 Task: Save favorite listings for penthouse condos in Miami, Florida, with a private rooftop terrace and city skyline views, and create a shortlist of luxury properties.
Action: Mouse moved to (257, 169)
Screenshot: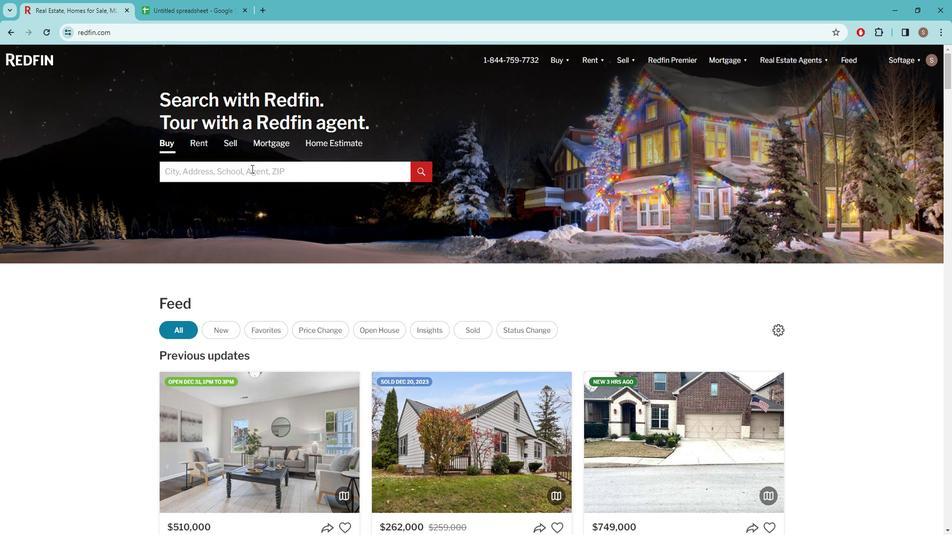 
Action: Mouse pressed left at (257, 169)
Screenshot: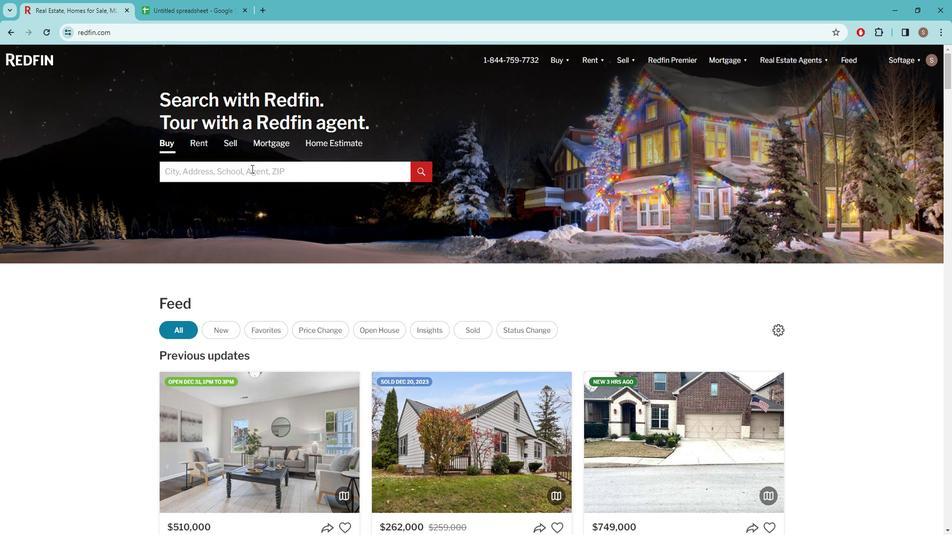
Action: Key pressed m<Key.caps_lock>IAMI
Screenshot: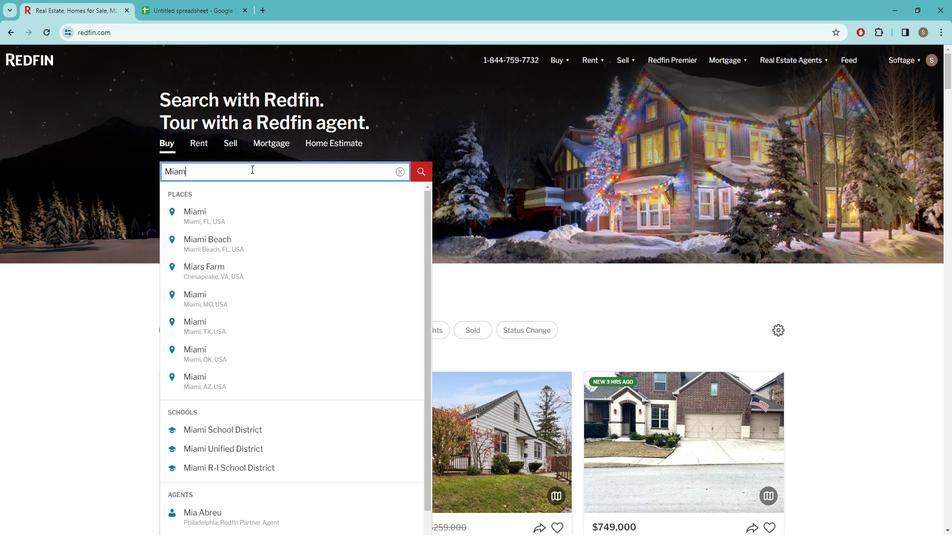 
Action: Mouse moved to (238, 209)
Screenshot: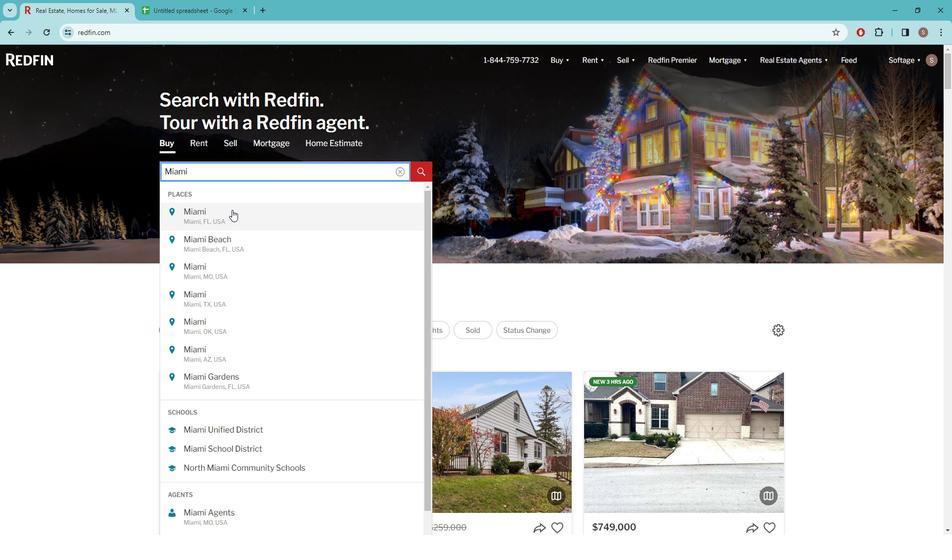 
Action: Mouse pressed left at (238, 209)
Screenshot: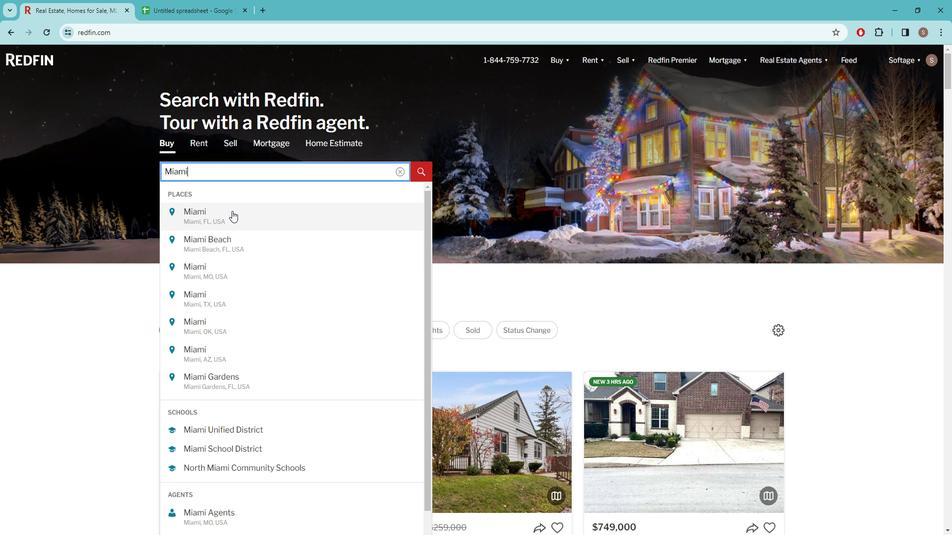 
Action: Mouse moved to (834, 126)
Screenshot: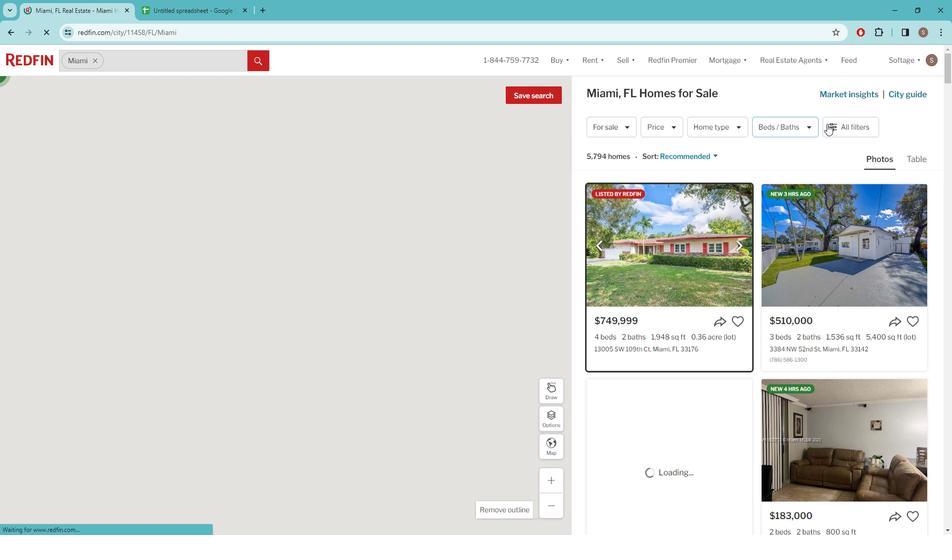 
Action: Mouse pressed left at (834, 126)
Screenshot: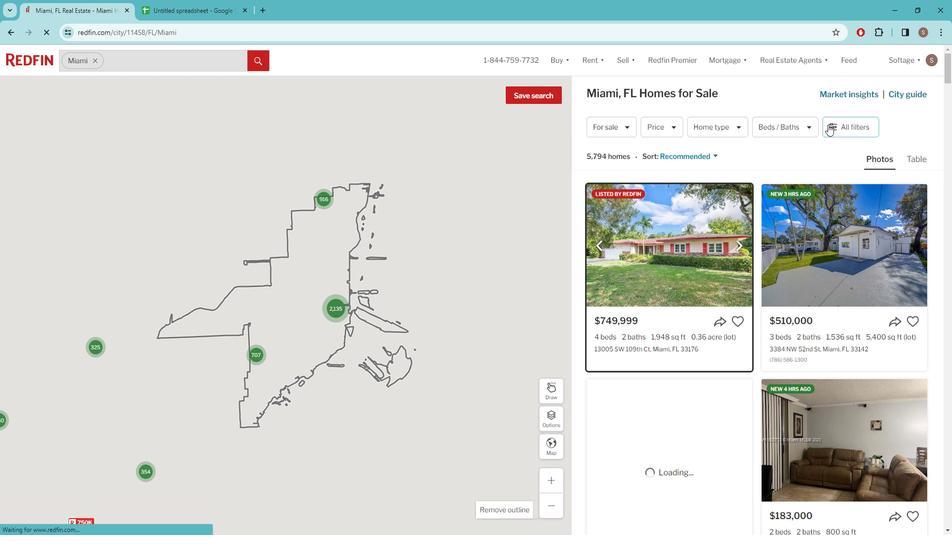 
Action: Mouse moved to (835, 126)
Screenshot: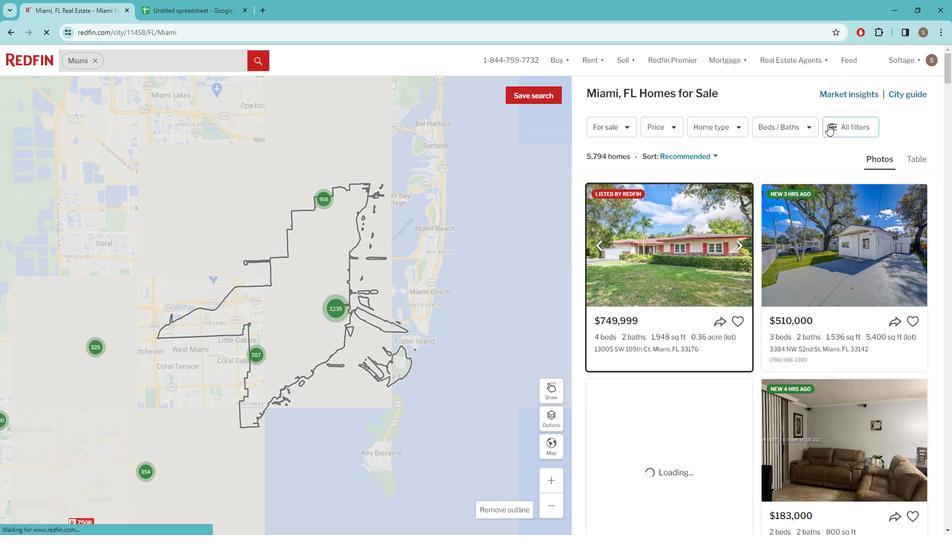 
Action: Mouse pressed left at (835, 126)
Screenshot: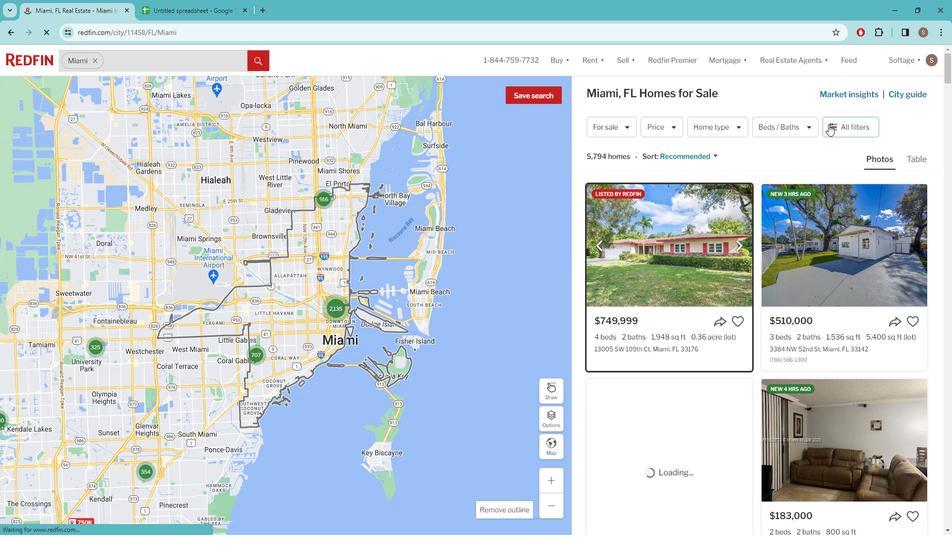 
Action: Mouse pressed left at (835, 126)
Screenshot: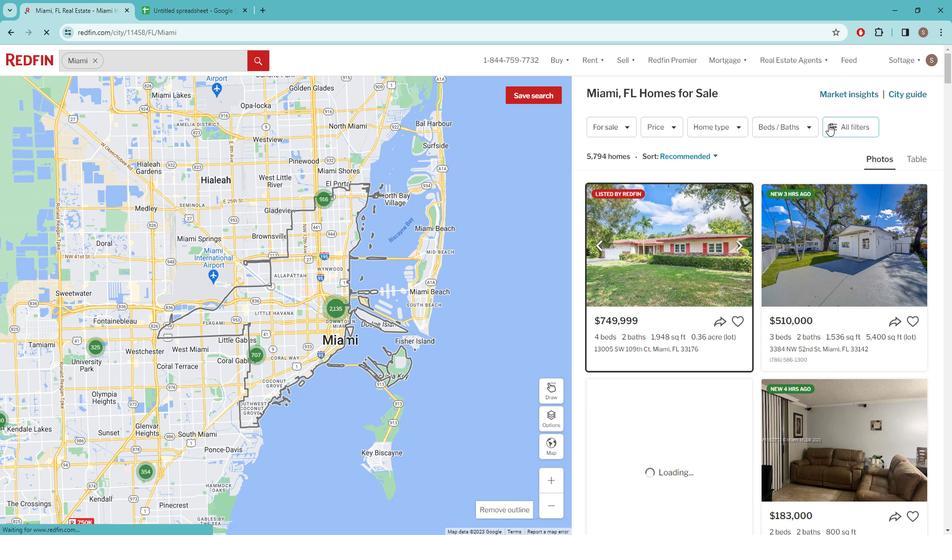 
Action: Mouse moved to (835, 126)
Screenshot: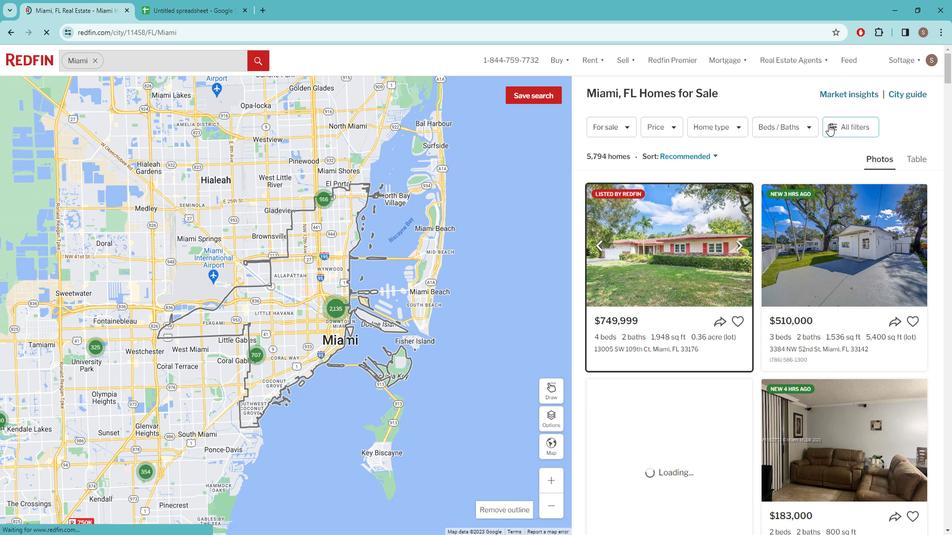 
Action: Mouse pressed left at (835, 126)
Screenshot: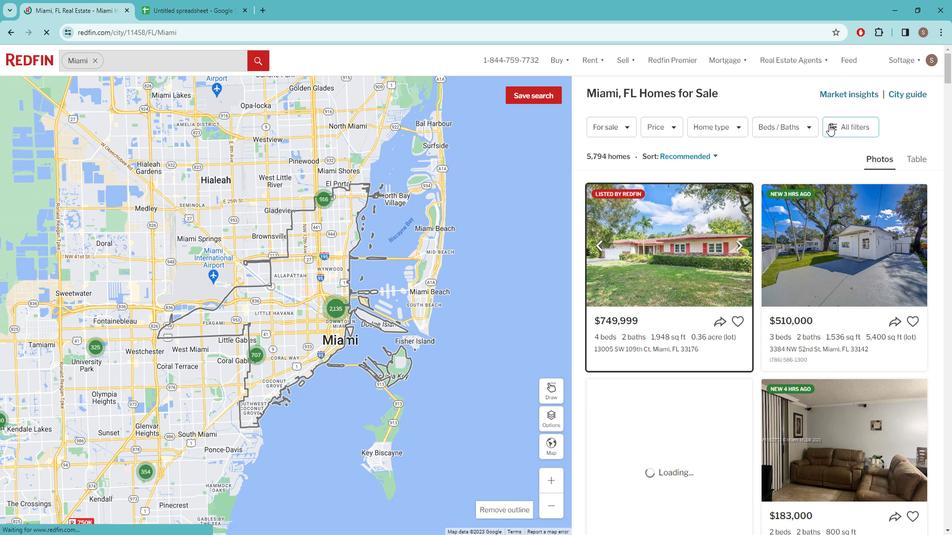 
Action: Mouse moved to (838, 127)
Screenshot: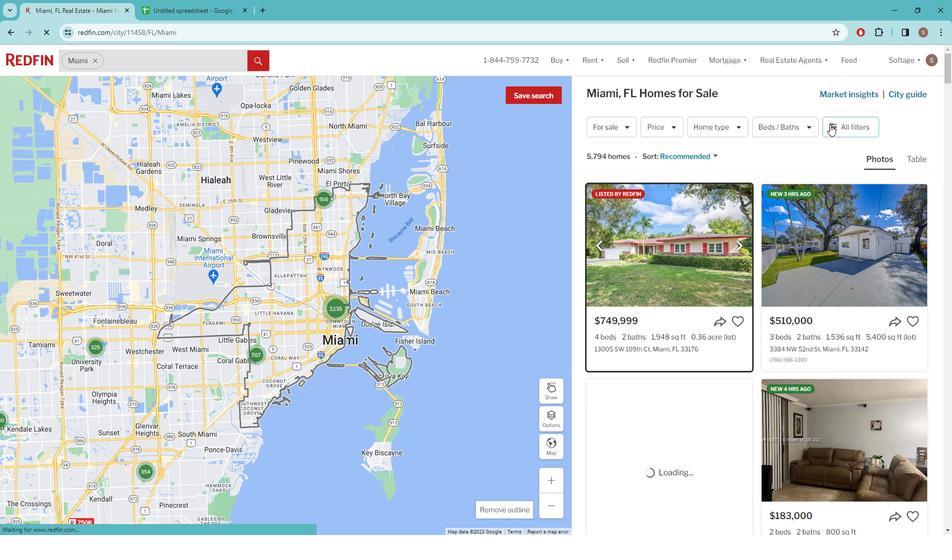 
Action: Mouse pressed left at (838, 127)
Screenshot: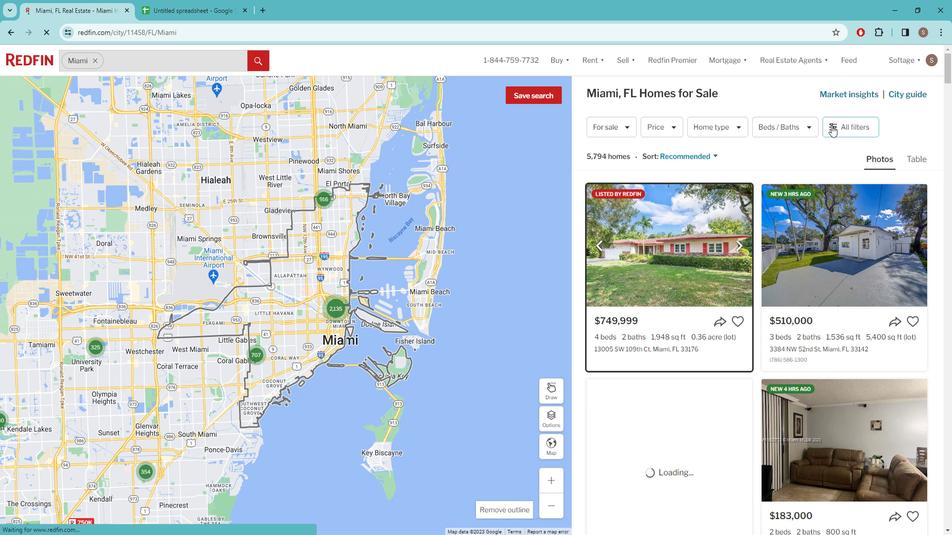 
Action: Mouse moved to (844, 123)
Screenshot: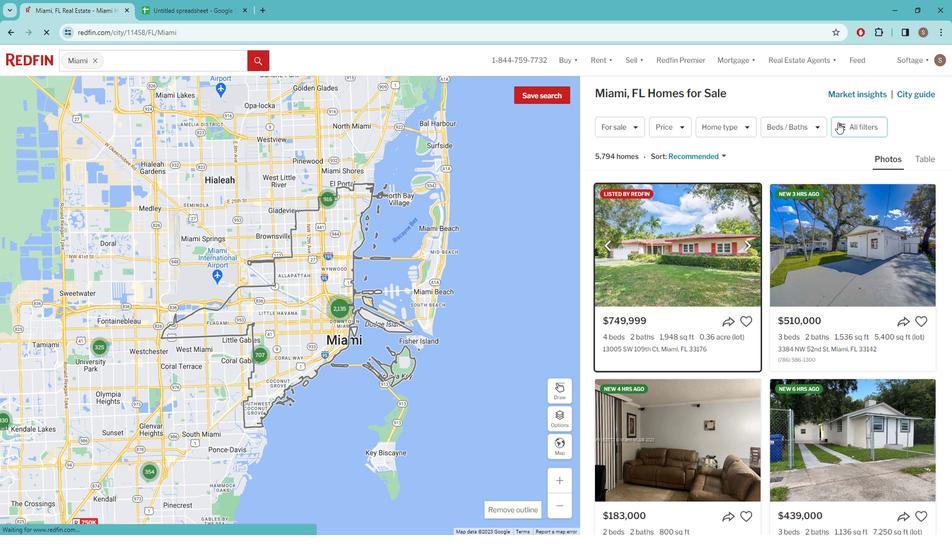
Action: Mouse pressed left at (844, 123)
Screenshot: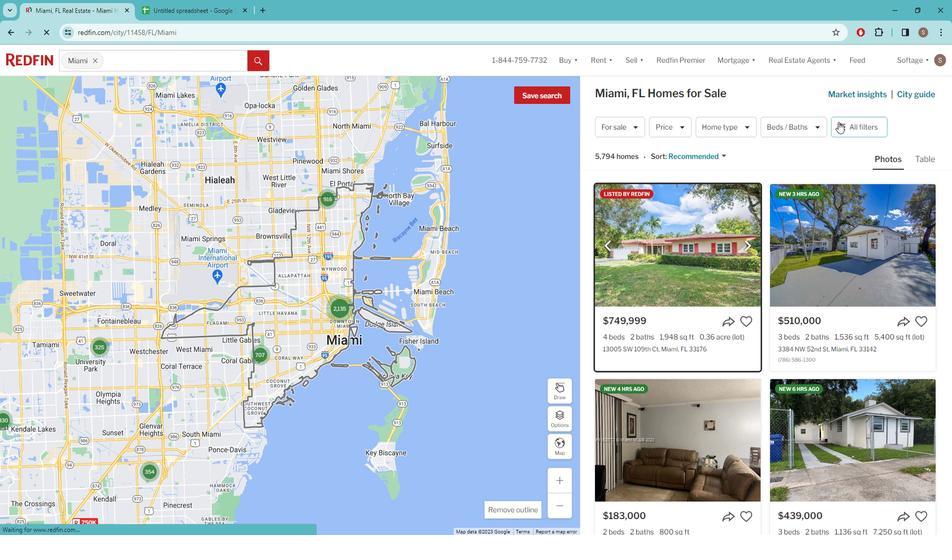 
Action: Mouse moved to (845, 123)
Screenshot: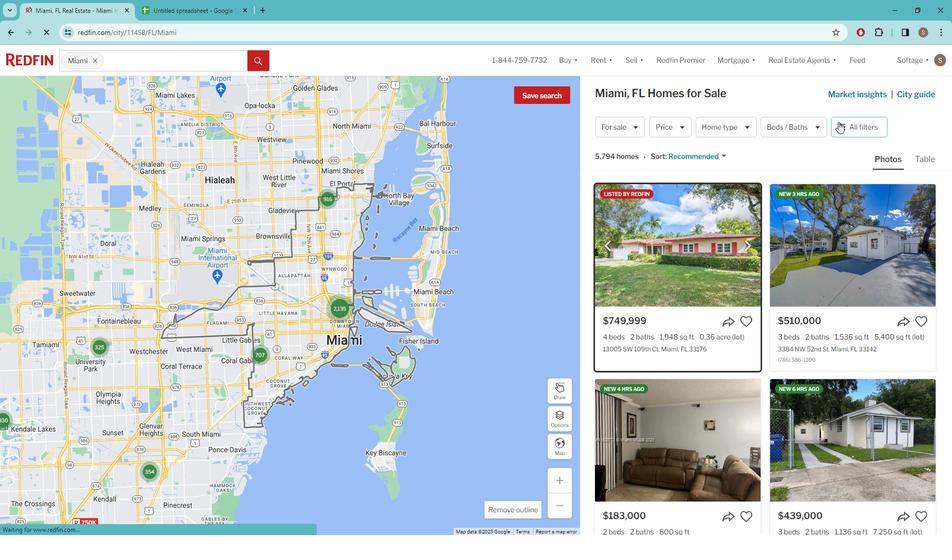 
Action: Mouse pressed left at (845, 123)
Screenshot: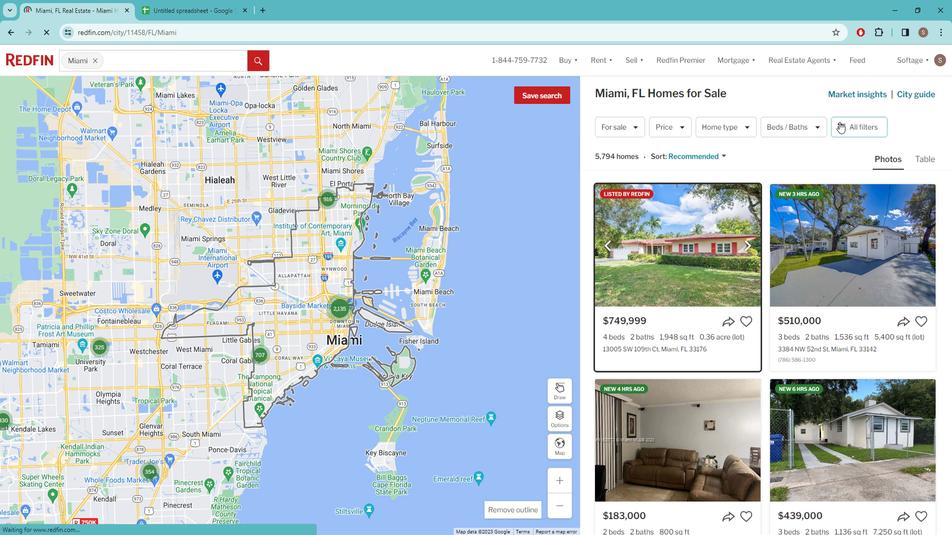 
Action: Mouse moved to (806, 171)
Screenshot: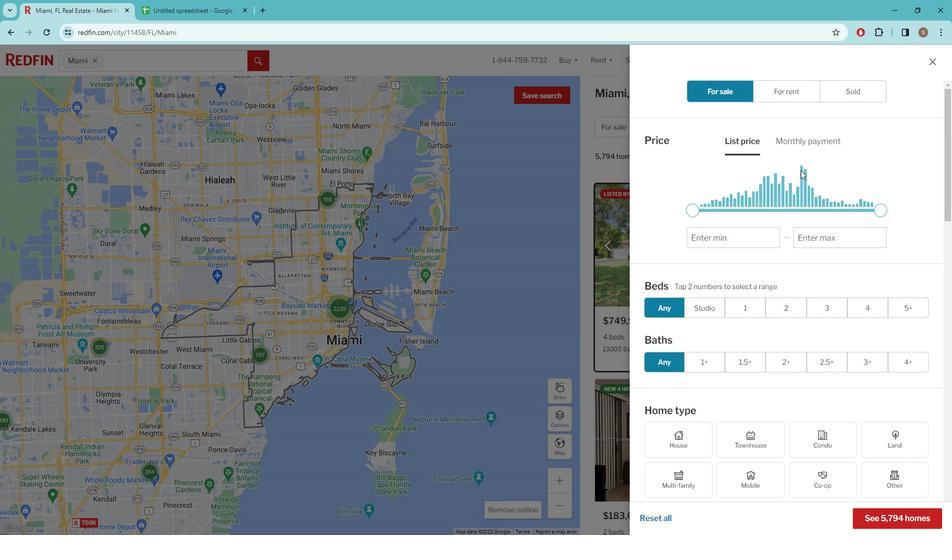 
Action: Mouse scrolled (806, 170) with delta (0, 0)
Screenshot: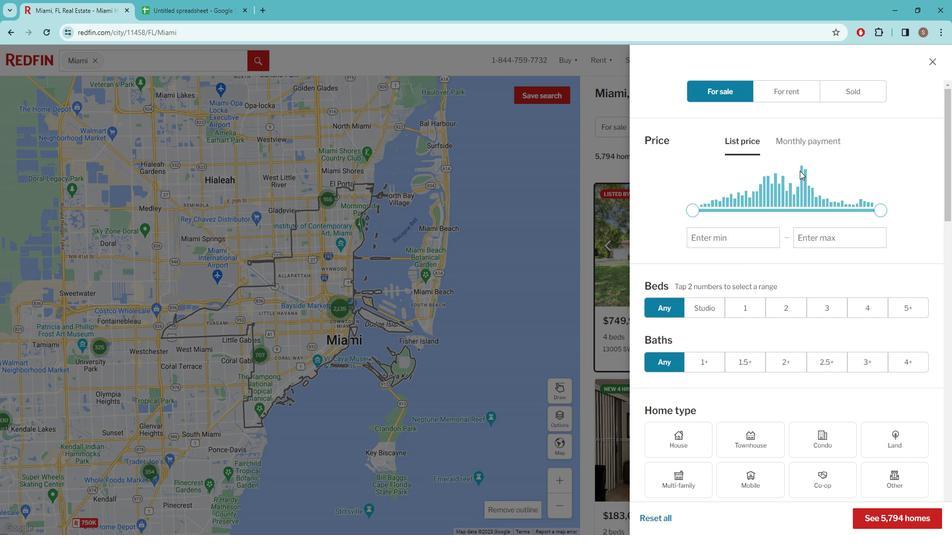 
Action: Mouse moved to (807, 196)
Screenshot: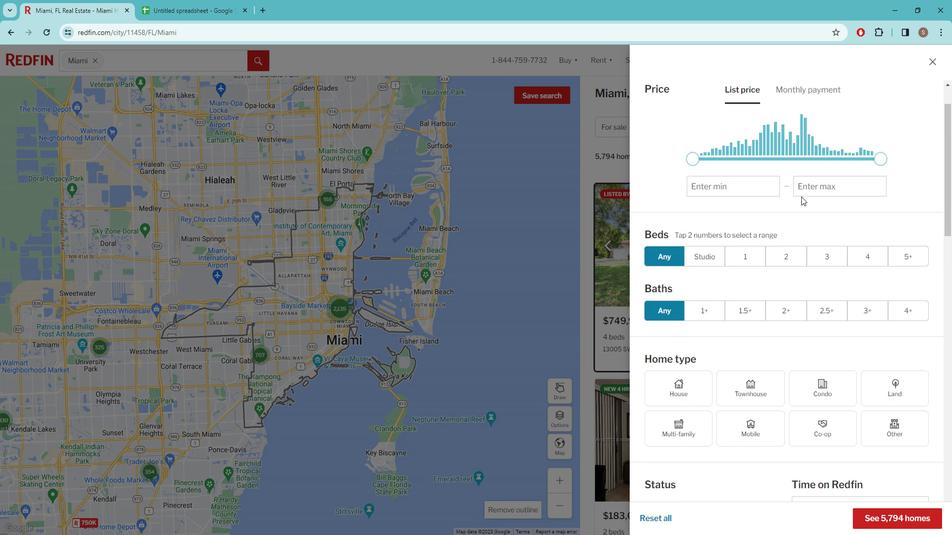 
Action: Mouse scrolled (807, 195) with delta (0, 0)
Screenshot: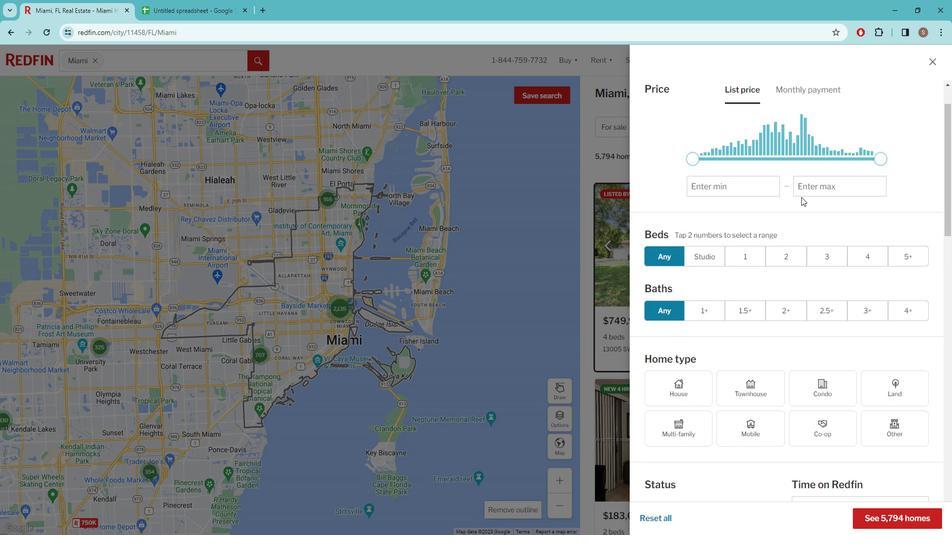 
Action: Mouse moved to (893, 360)
Screenshot: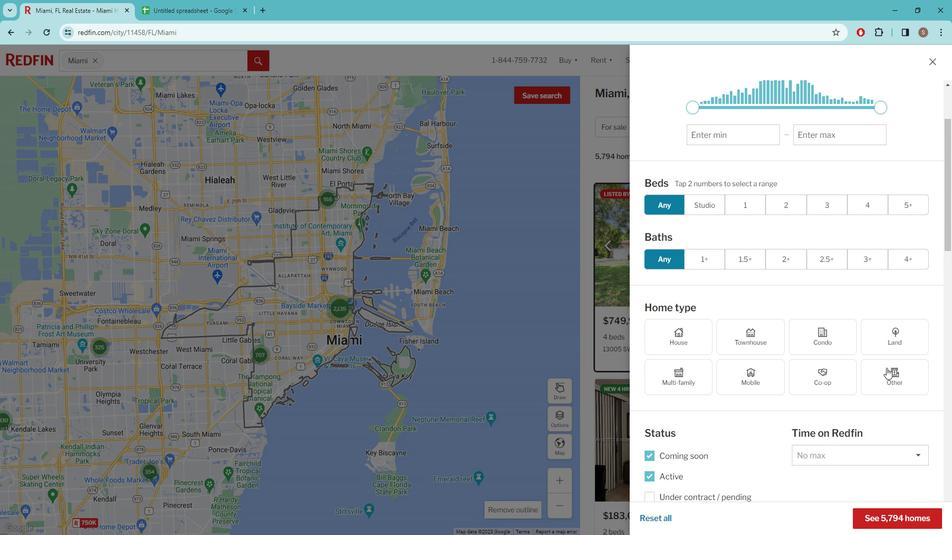 
Action: Mouse pressed left at (893, 360)
Screenshot: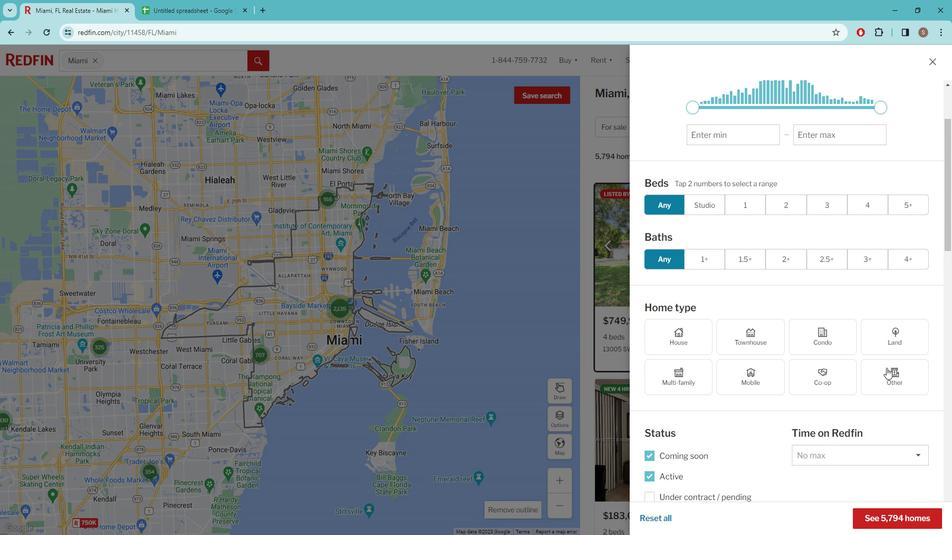 
Action: Mouse moved to (877, 350)
Screenshot: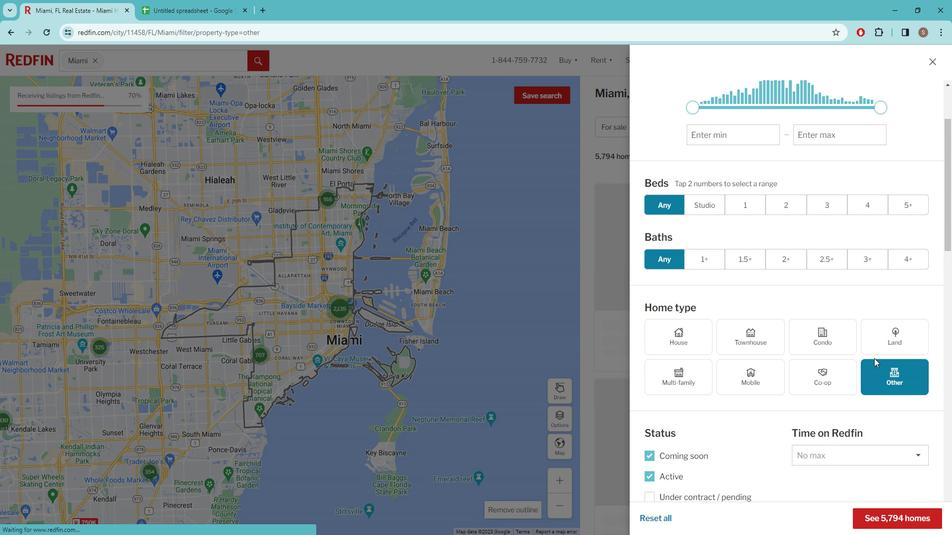 
Action: Mouse scrolled (877, 349) with delta (0, 0)
Screenshot: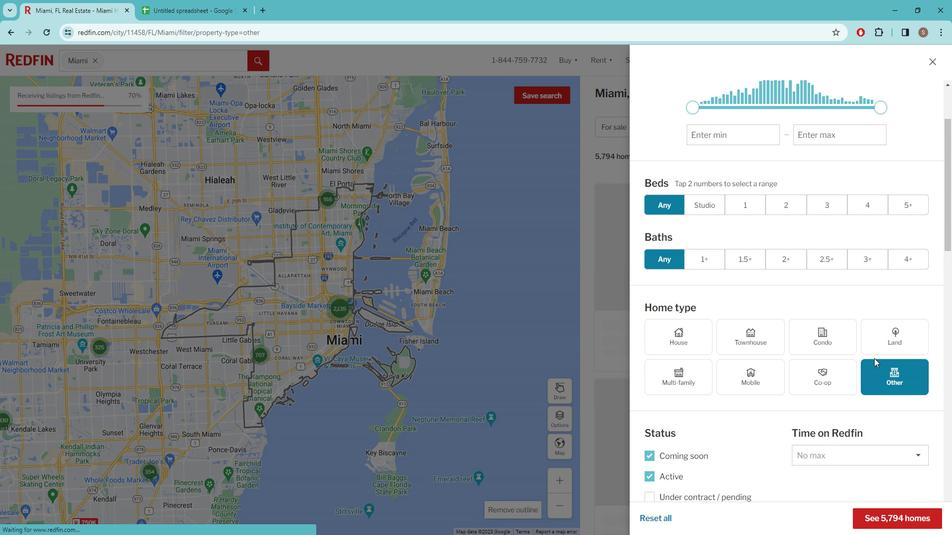
Action: Mouse moved to (823, 318)
Screenshot: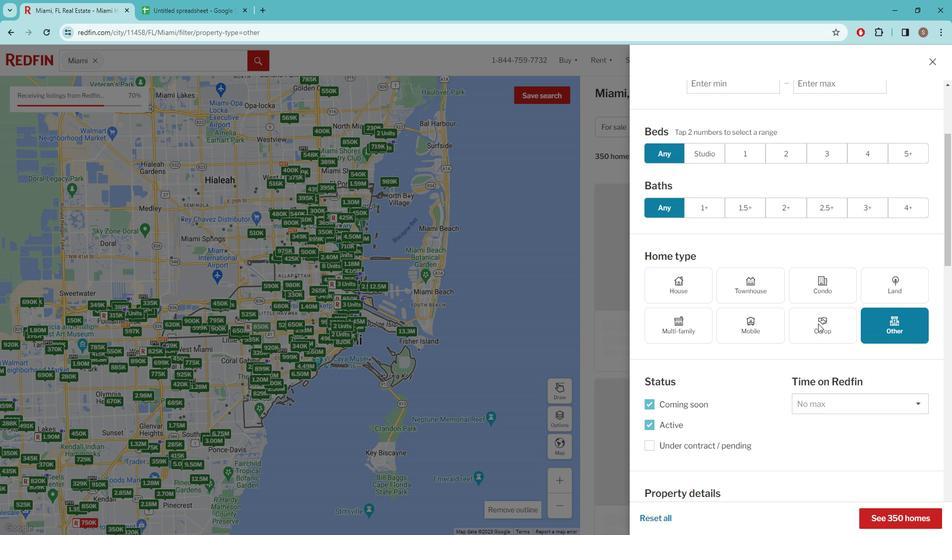 
Action: Mouse scrolled (823, 317) with delta (0, 0)
Screenshot: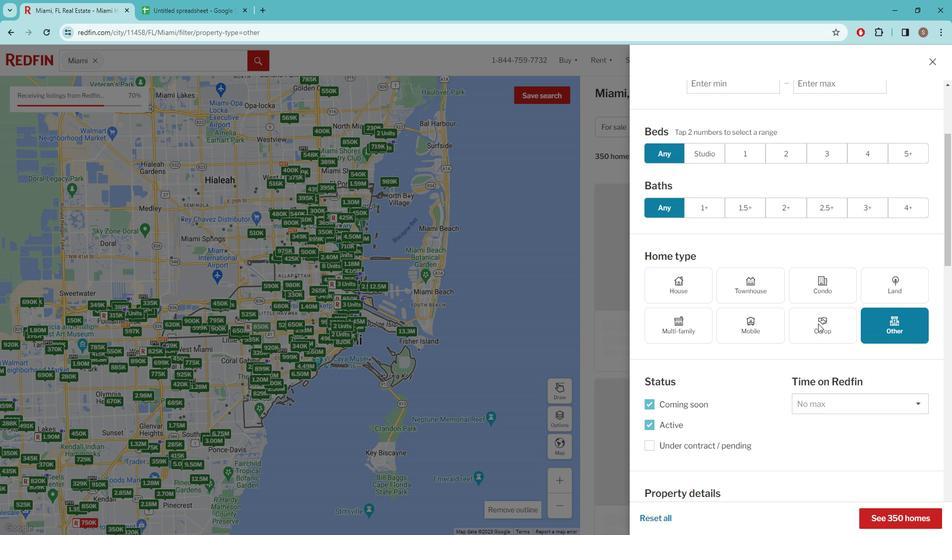 
Action: Mouse moved to (820, 318)
Screenshot: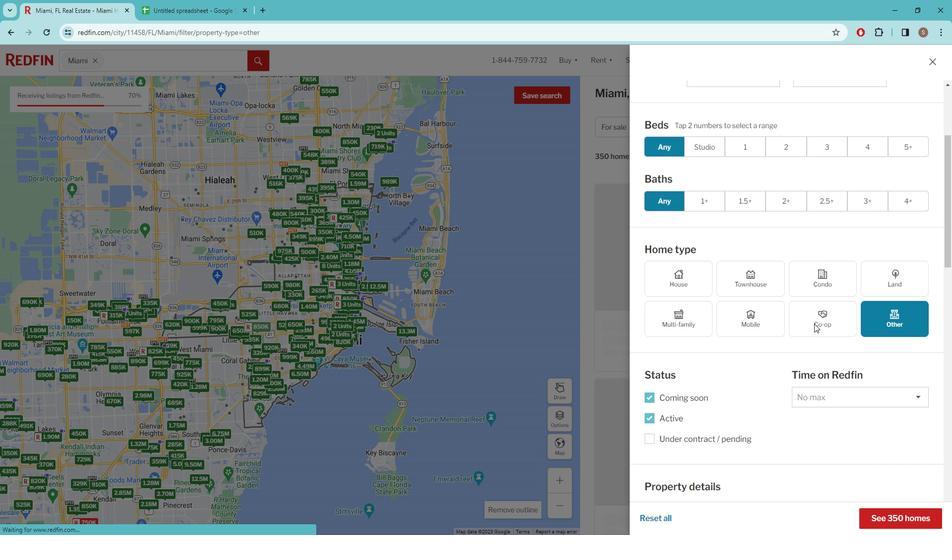 
Action: Mouse scrolled (820, 317) with delta (0, 0)
Screenshot: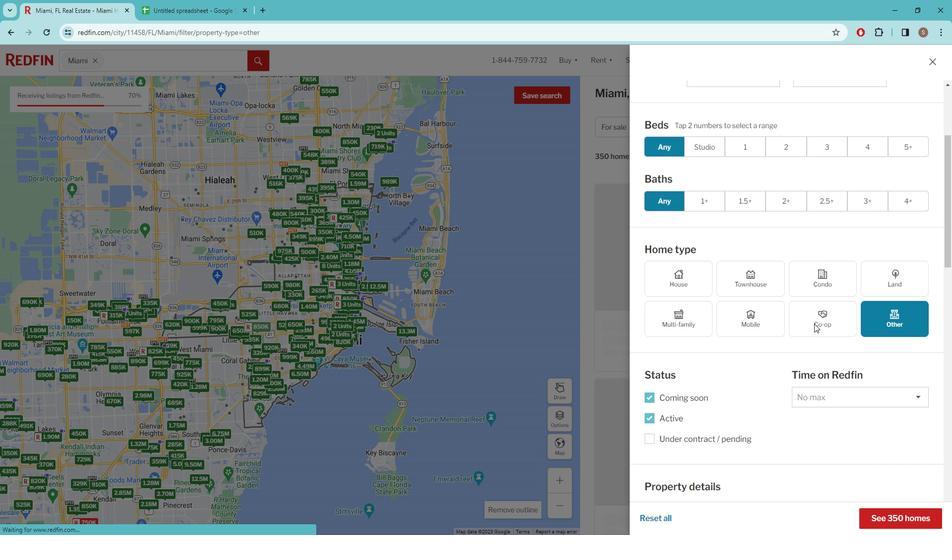 
Action: Mouse moved to (813, 331)
Screenshot: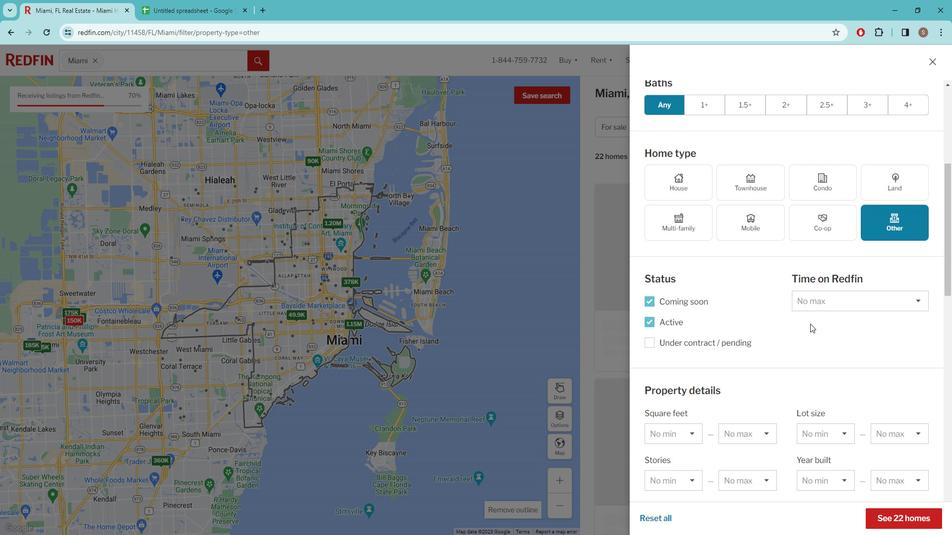 
Action: Mouse scrolled (813, 330) with delta (0, 0)
Screenshot: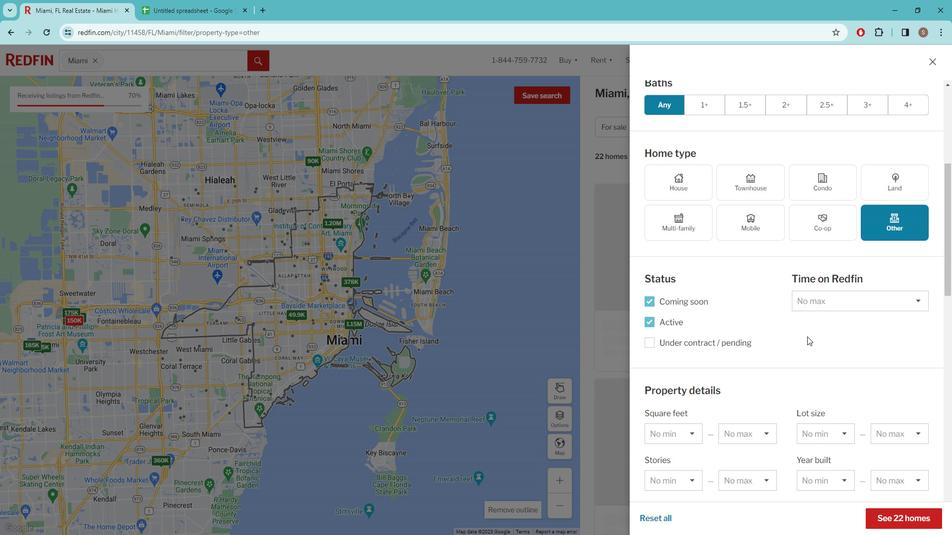 
Action: Mouse scrolled (813, 330) with delta (0, 0)
Screenshot: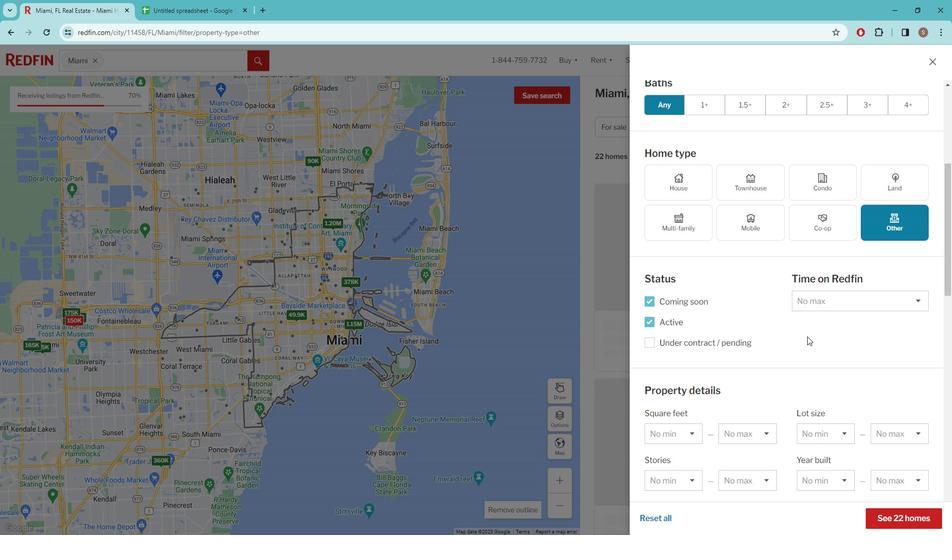 
Action: Mouse moved to (808, 332)
Screenshot: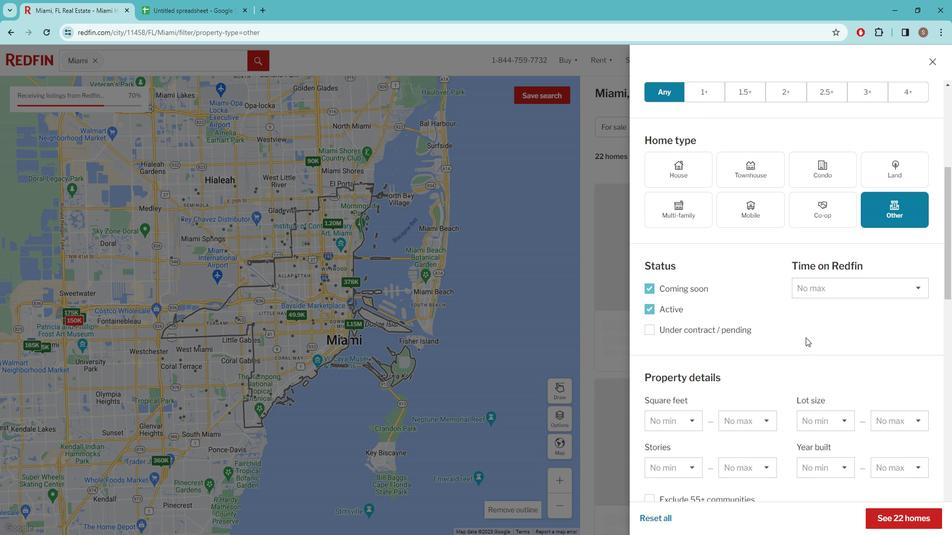 
Action: Mouse scrolled (808, 332) with delta (0, 0)
Screenshot: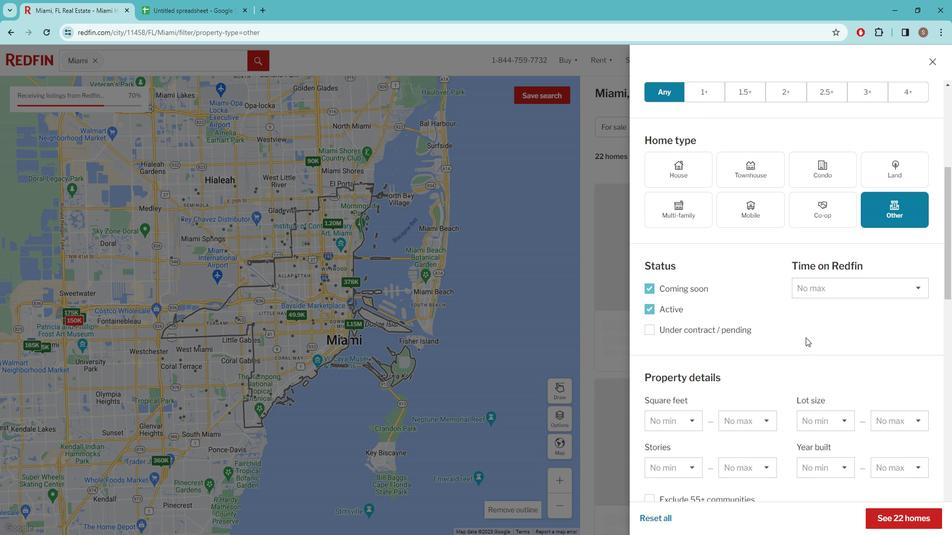 
Action: Mouse moved to (704, 378)
Screenshot: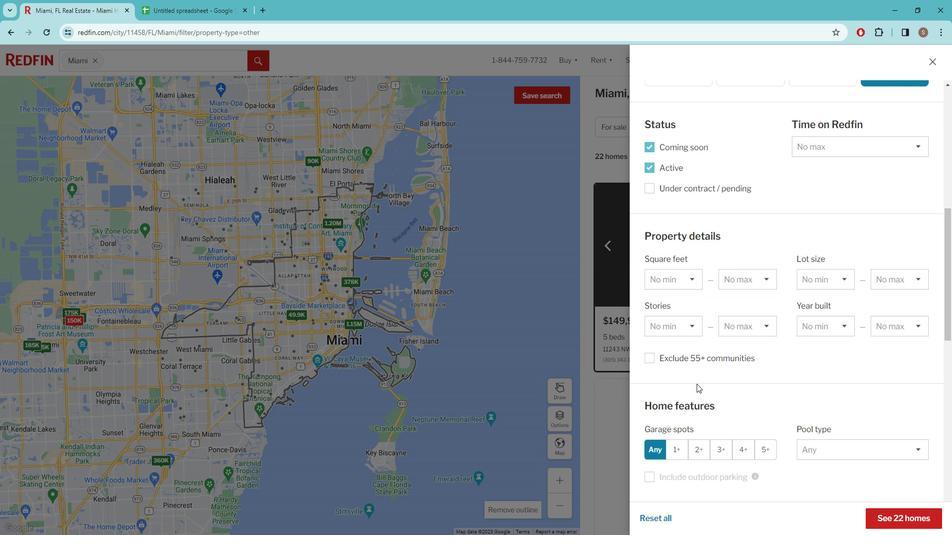 
Action: Mouse scrolled (704, 377) with delta (0, 0)
Screenshot: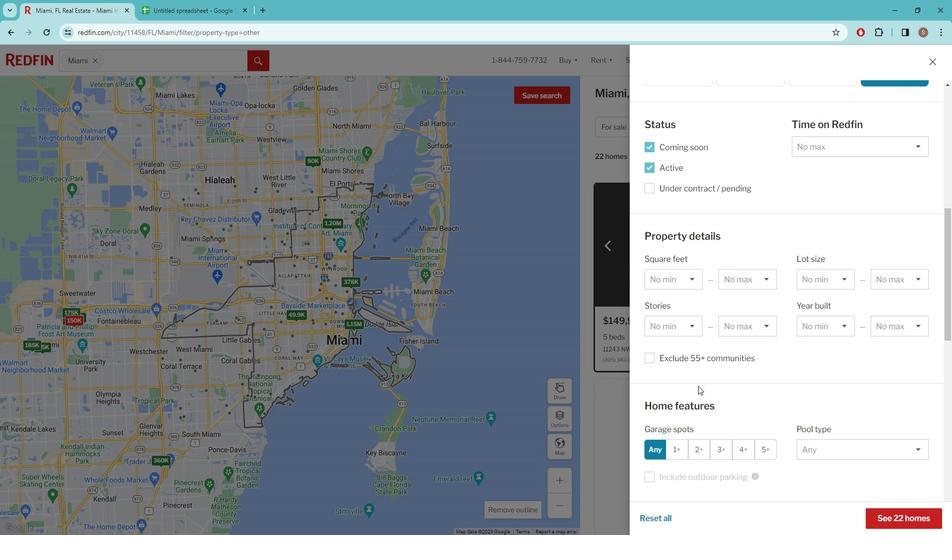 
Action: Mouse scrolled (704, 377) with delta (0, 0)
Screenshot: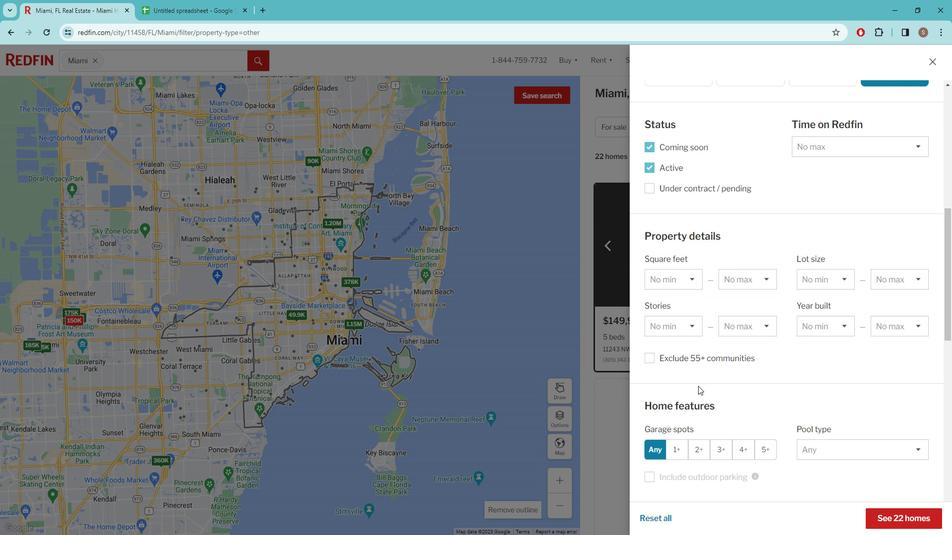 
Action: Mouse moved to (710, 377)
Screenshot: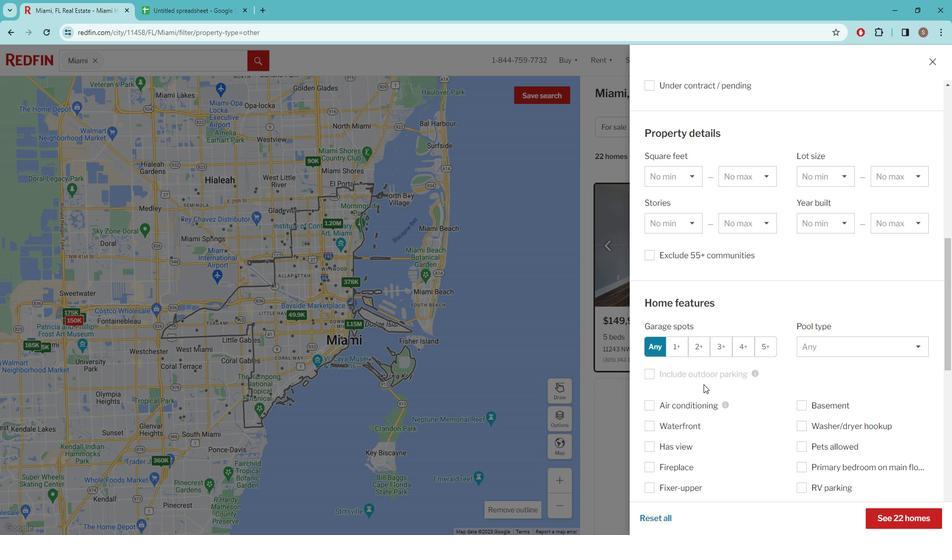 
Action: Mouse scrolled (710, 376) with delta (0, 0)
Screenshot: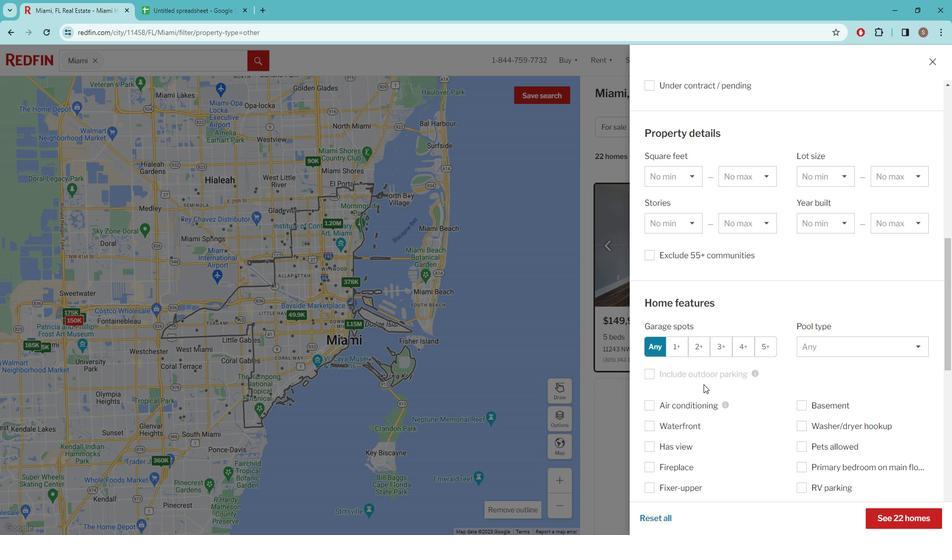 
Action: Mouse scrolled (710, 376) with delta (0, 0)
Screenshot: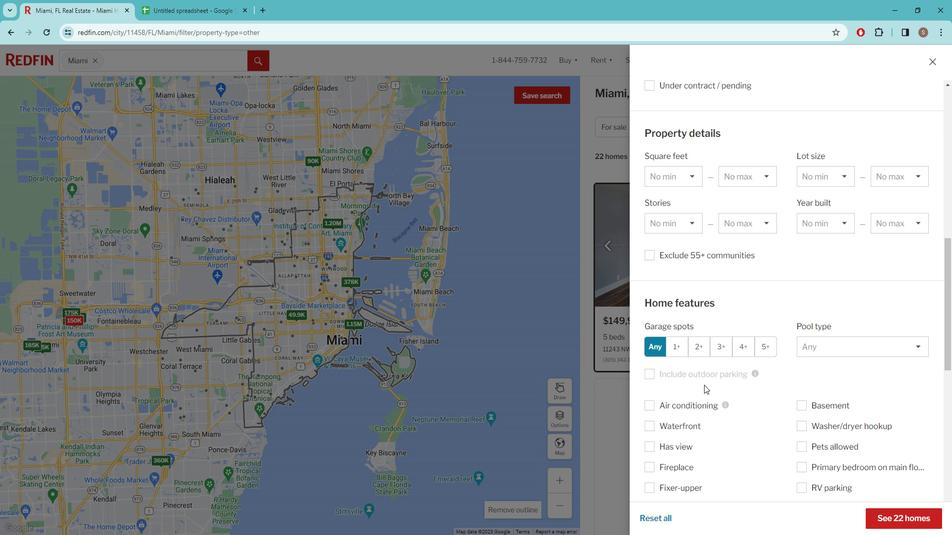 
Action: Mouse moved to (710, 377)
Screenshot: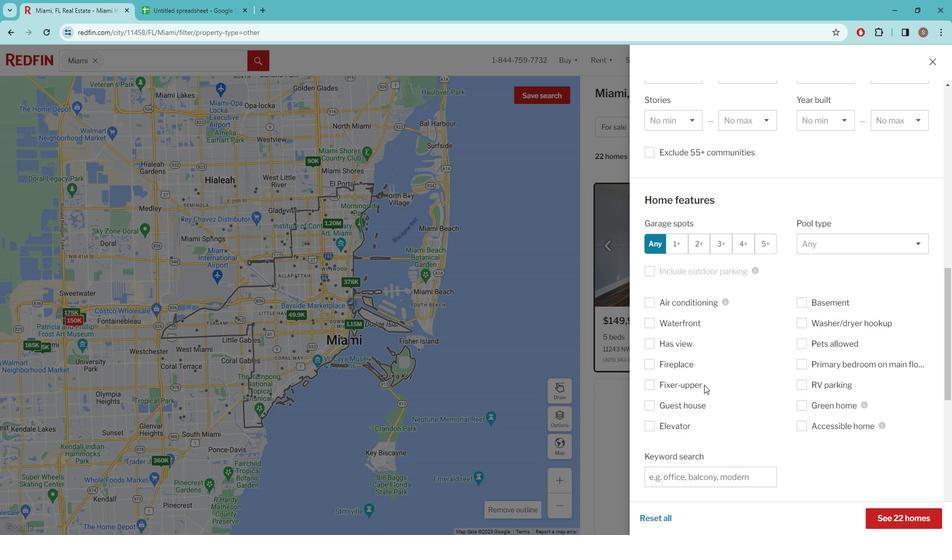 
Action: Mouse scrolled (710, 377) with delta (0, 0)
Screenshot: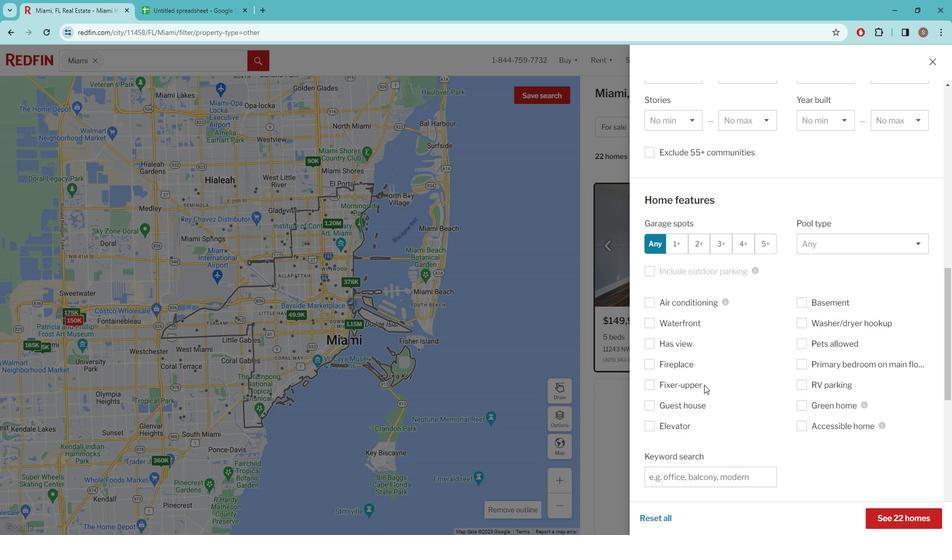 
Action: Mouse scrolled (710, 377) with delta (0, 0)
Screenshot: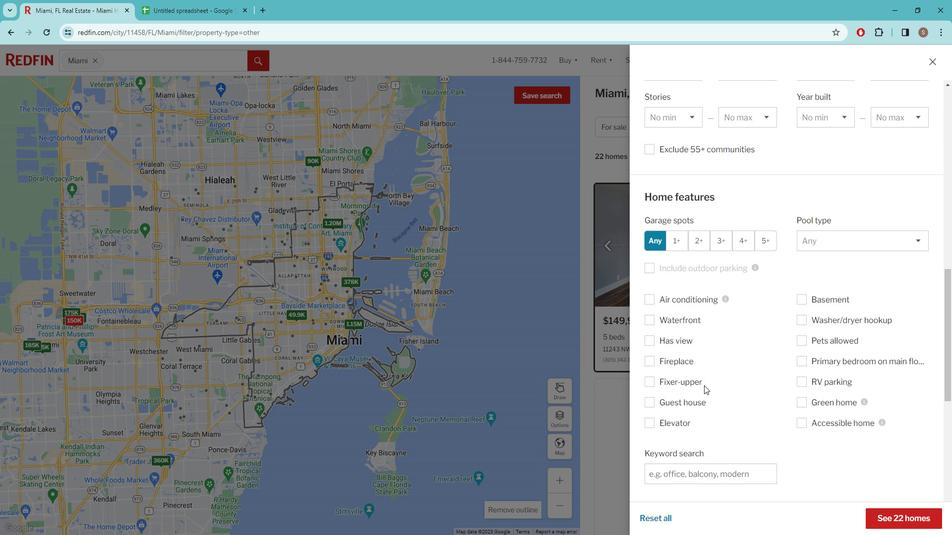 
Action: Mouse moved to (697, 367)
Screenshot: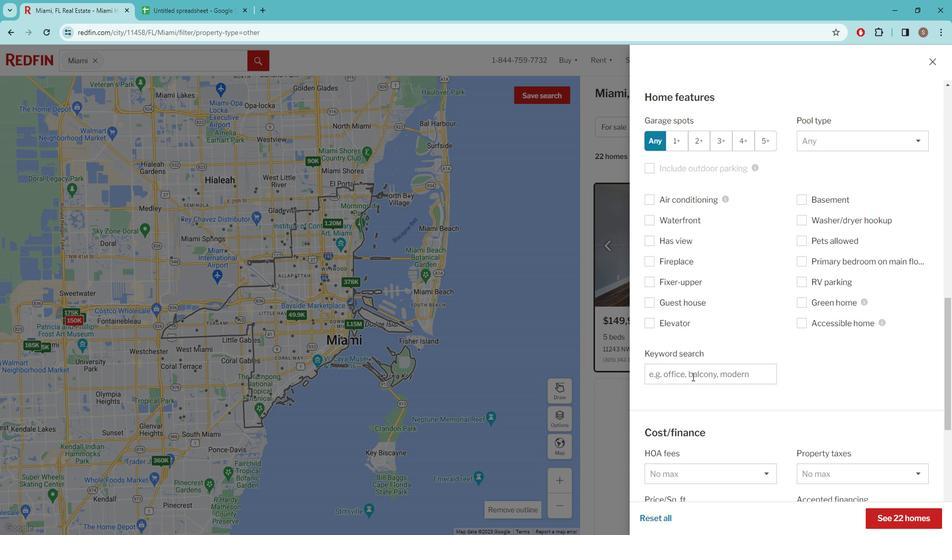 
Action: Mouse pressed left at (697, 367)
Screenshot: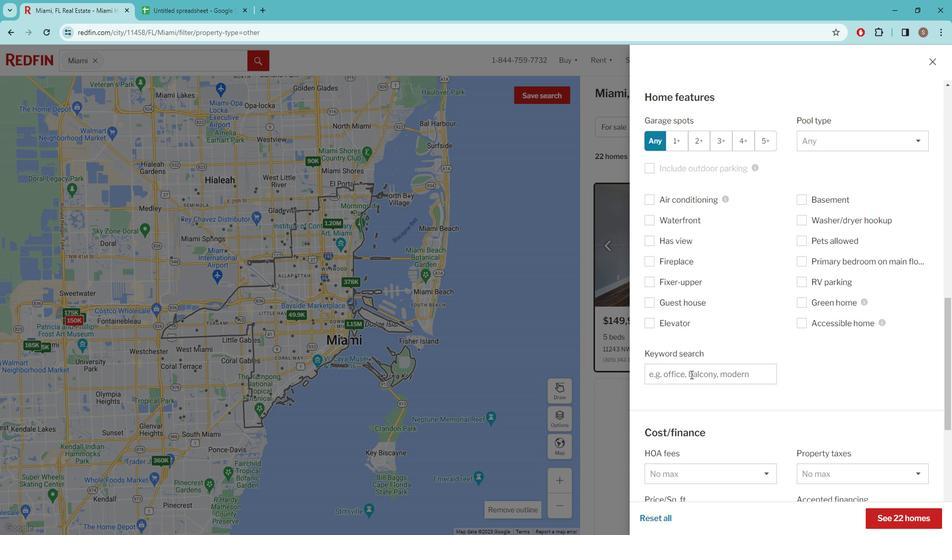 
Action: Mouse moved to (701, 366)
Screenshot: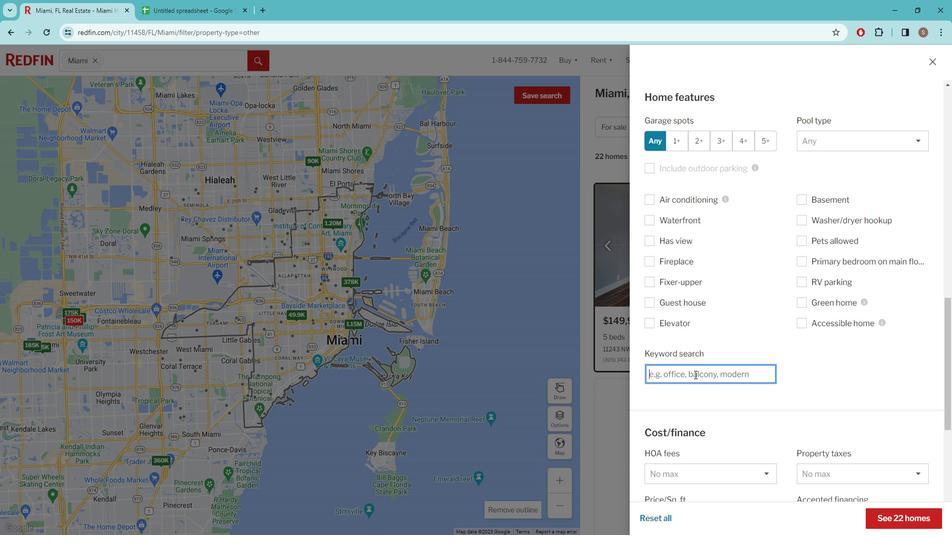 
Action: Key pressed PRIVATE<Key.space>ROOFTOP<Key.space>TERRACE<Key.space>AND<Key.space>CITY<Key.space>SKYLINE<Key.space>VIEWS
Screenshot: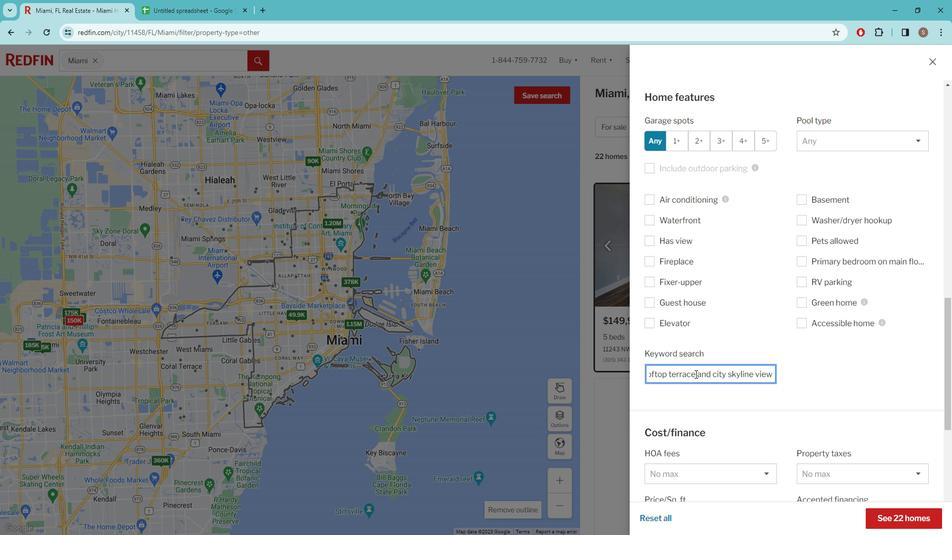 
Action: Mouse scrolled (701, 366) with delta (0, 0)
Screenshot: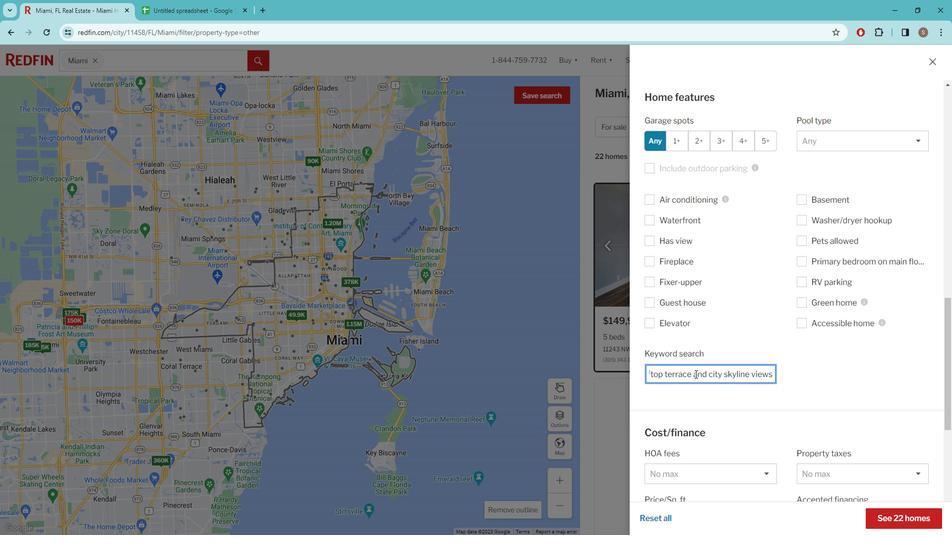 
Action: Mouse scrolled (701, 366) with delta (0, 0)
Screenshot: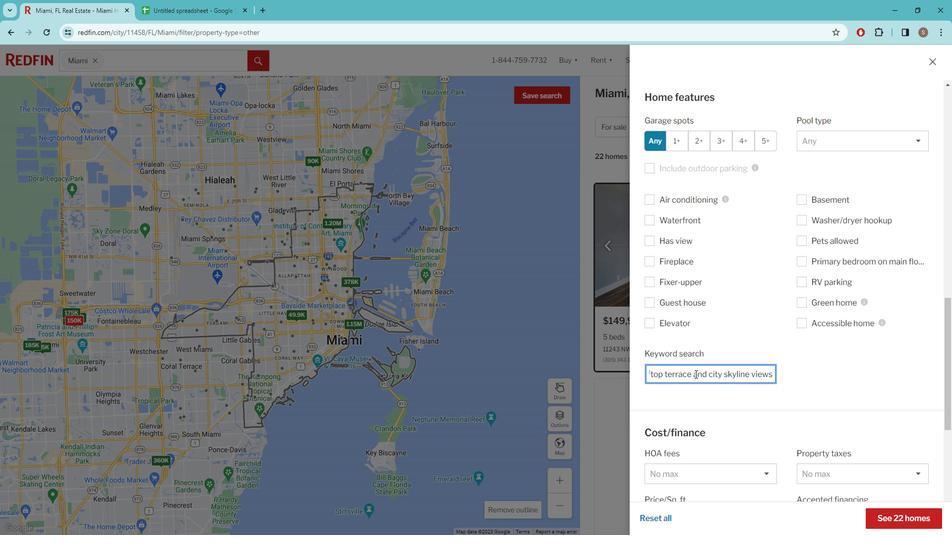 
Action: Mouse scrolled (701, 366) with delta (0, 0)
Screenshot: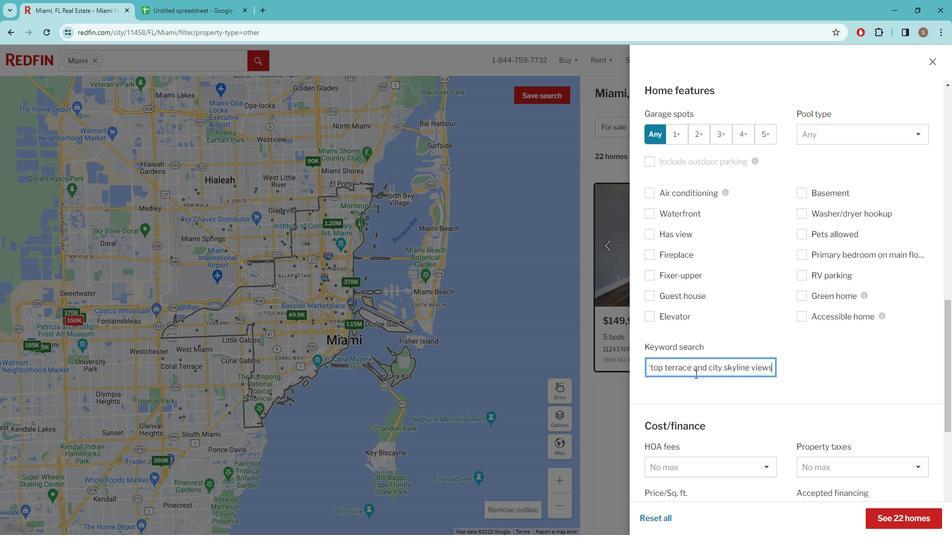 
Action: Mouse scrolled (701, 366) with delta (0, 0)
Screenshot: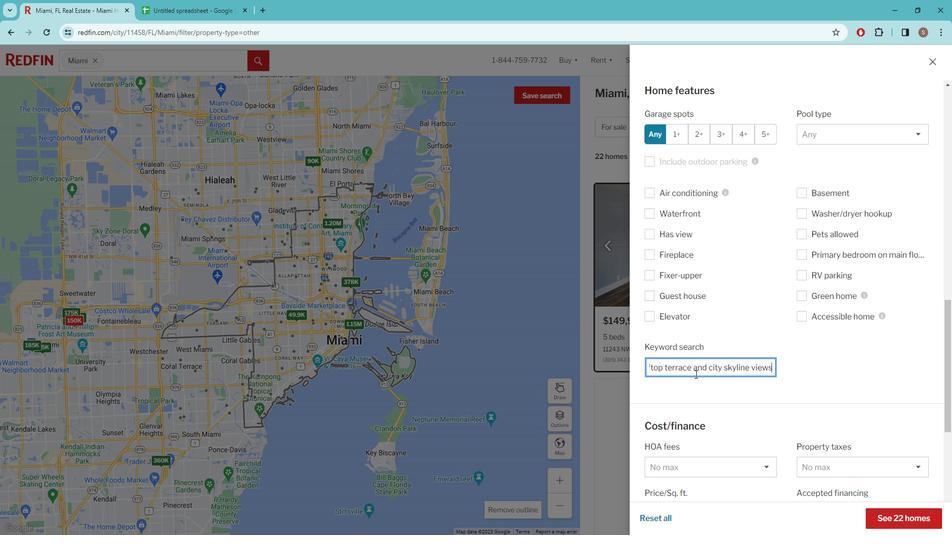 
Action: Mouse scrolled (701, 366) with delta (0, 0)
Screenshot: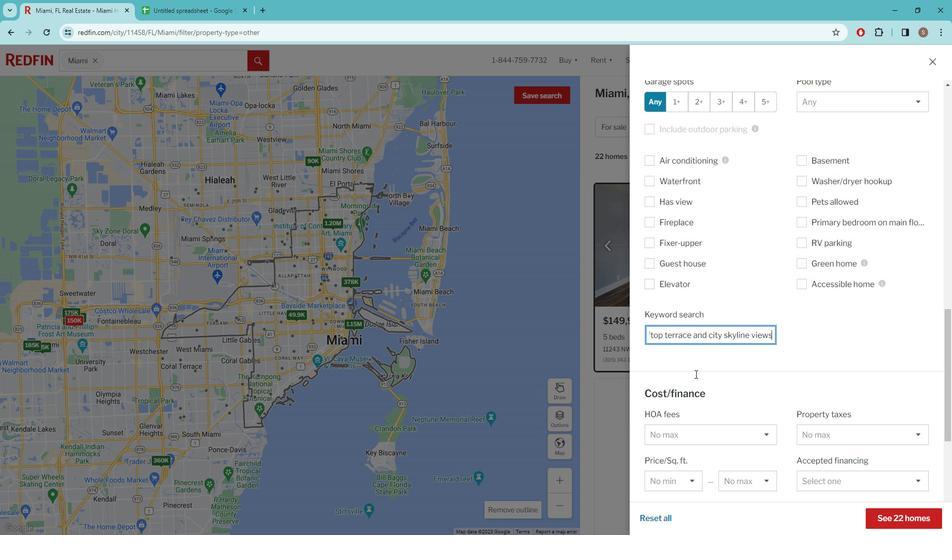 
Action: Mouse moved to (703, 366)
Screenshot: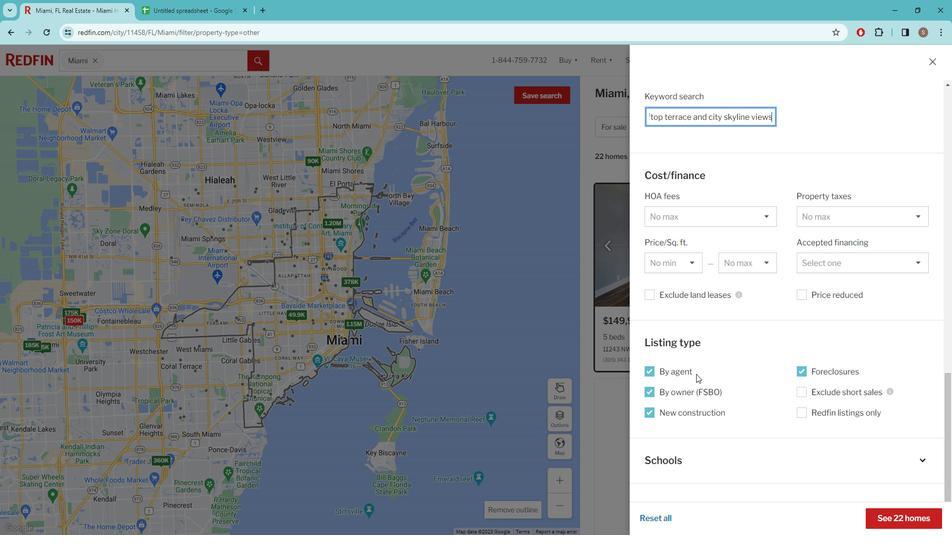 
Action: Mouse scrolled (703, 366) with delta (0, 0)
Screenshot: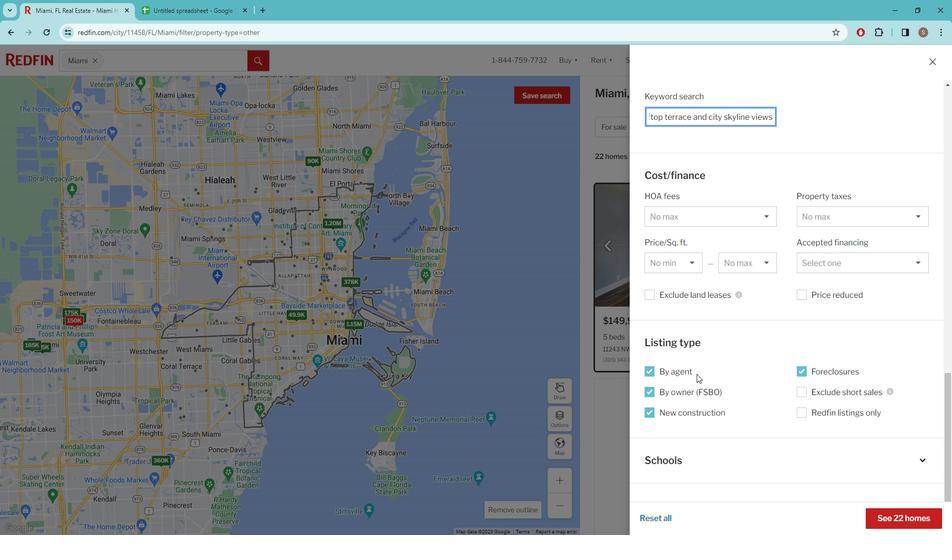 
Action: Mouse scrolled (703, 366) with delta (0, 0)
Screenshot: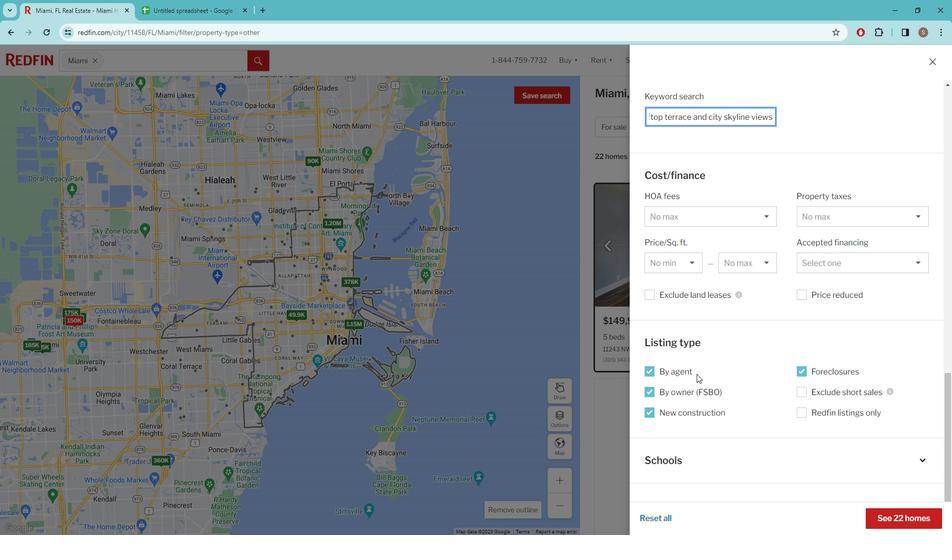 
Action: Mouse scrolled (703, 366) with delta (0, 0)
Screenshot: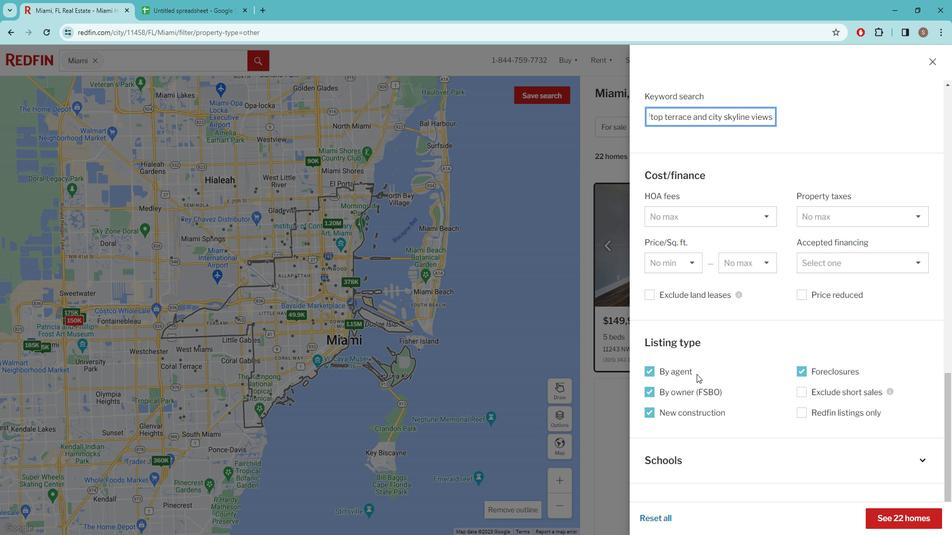 
Action: Mouse scrolled (703, 366) with delta (0, 0)
Screenshot: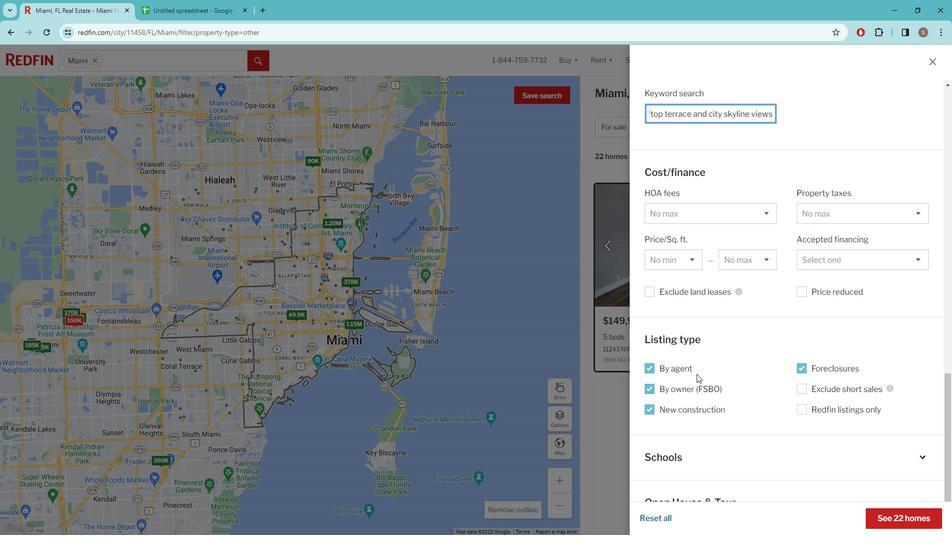 
Action: Mouse moved to (862, 474)
Screenshot: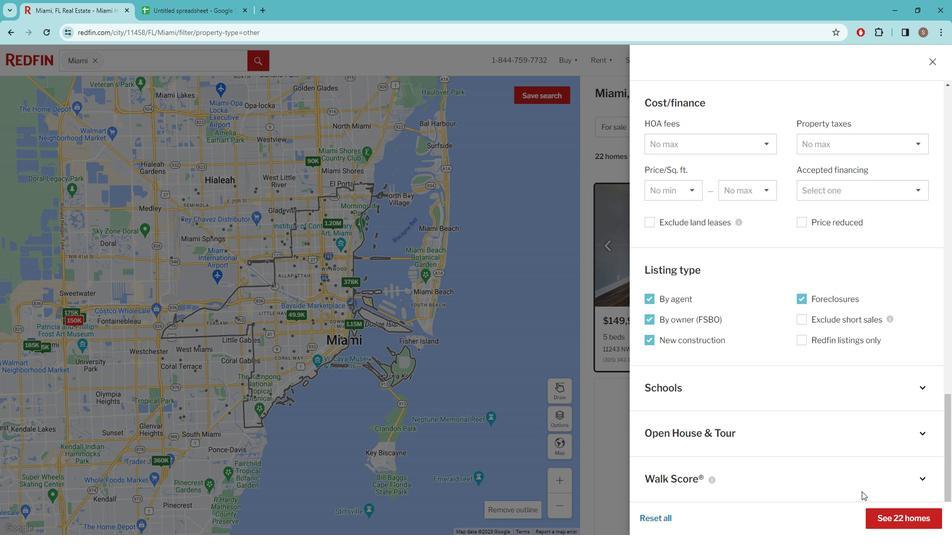 
Action: Mouse scrolled (862, 473) with delta (0, 0)
Screenshot: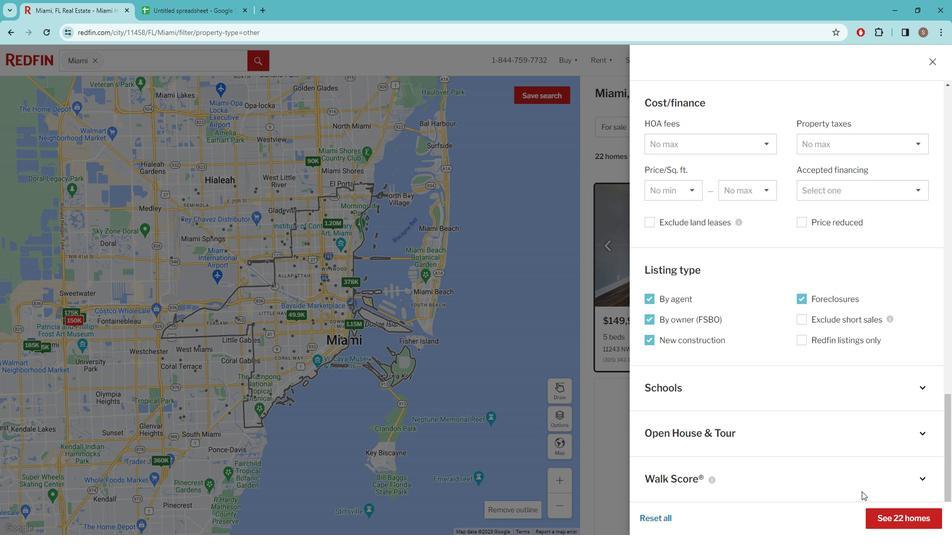 
Action: Mouse moved to (862, 473)
Screenshot: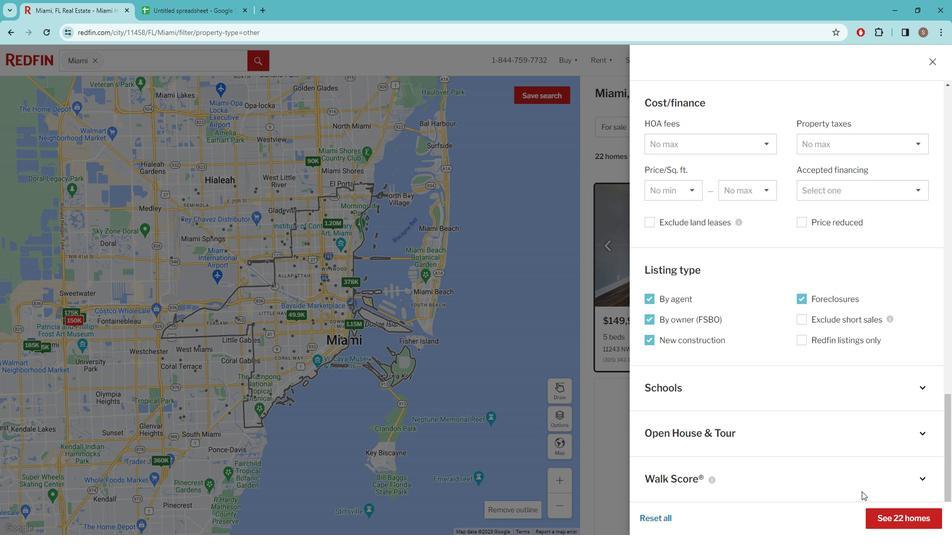 
Action: Mouse scrolled (862, 473) with delta (0, 0)
Screenshot: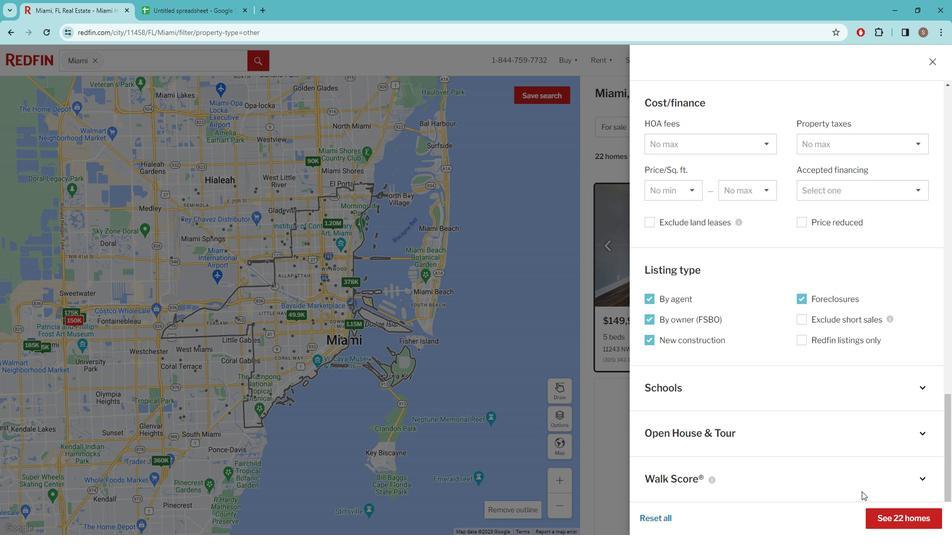 
Action: Mouse moved to (861, 472)
Screenshot: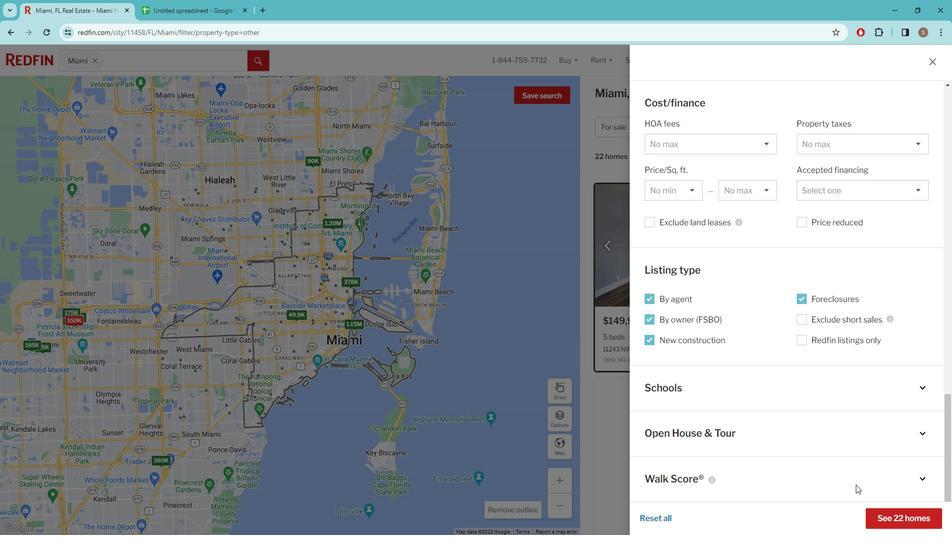 
Action: Mouse scrolled (861, 472) with delta (0, 0)
Screenshot: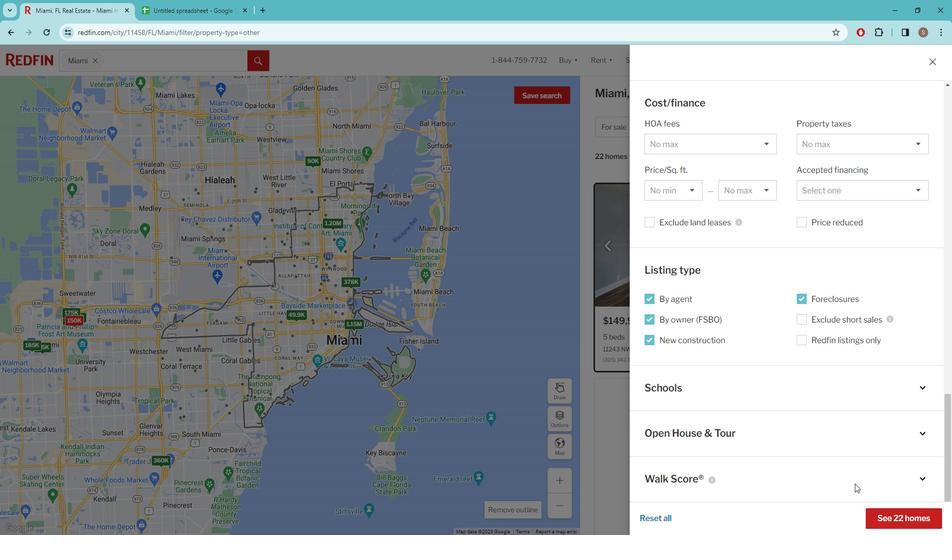 
Action: Mouse moved to (890, 500)
Screenshot: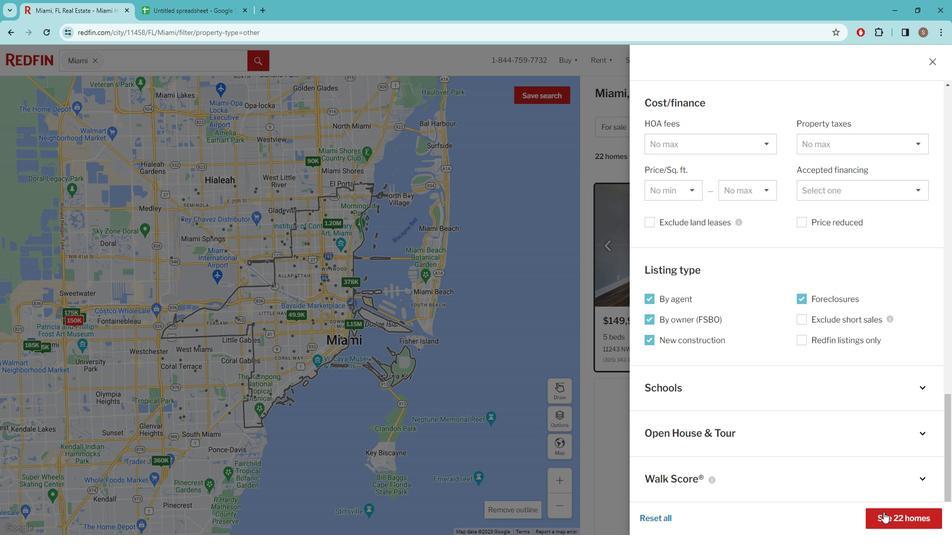 
Action: Mouse pressed left at (890, 500)
Screenshot: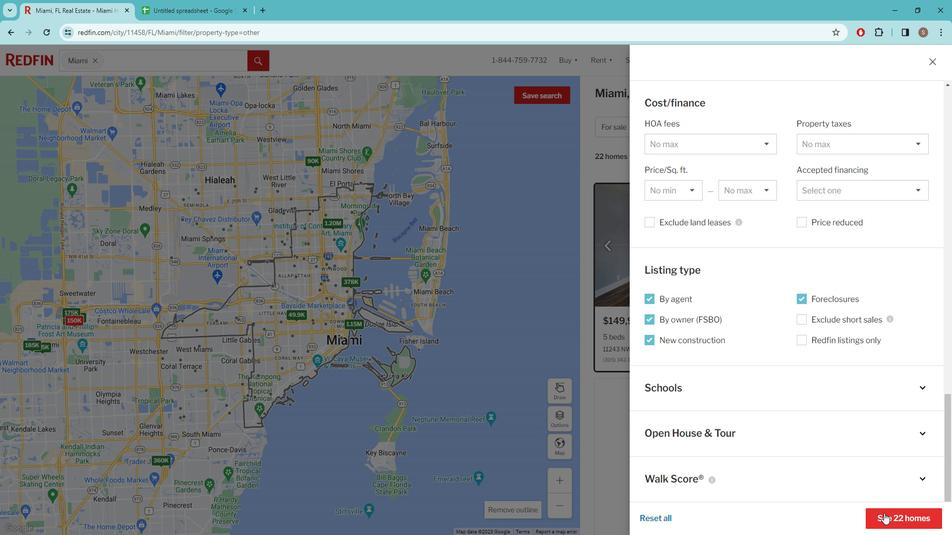 
Action: Mouse moved to (766, 381)
Screenshot: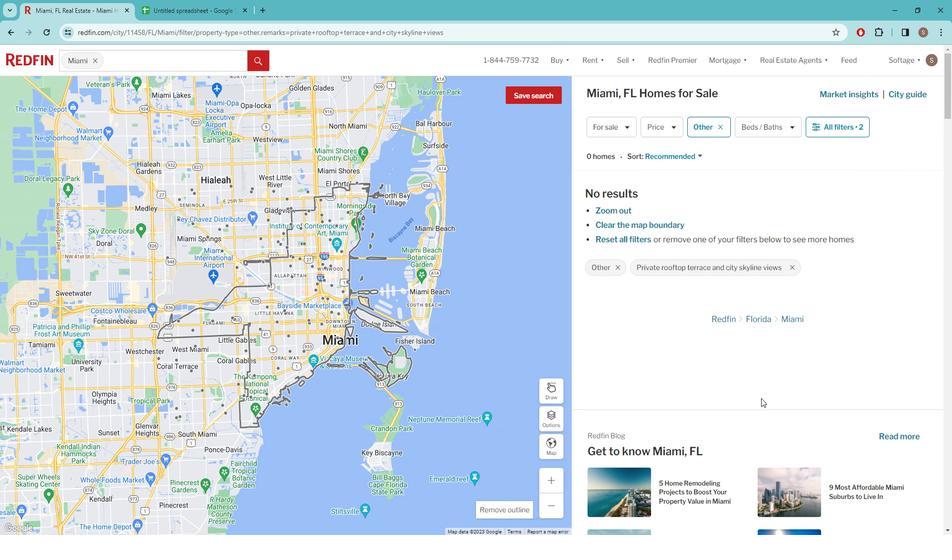 
